 Task: Create a due date automation trigger when advanced on, on the tuesday after a card is due add dates not starting tomorrow at 11:00 AM.
Action: Mouse moved to (1146, 355)
Screenshot: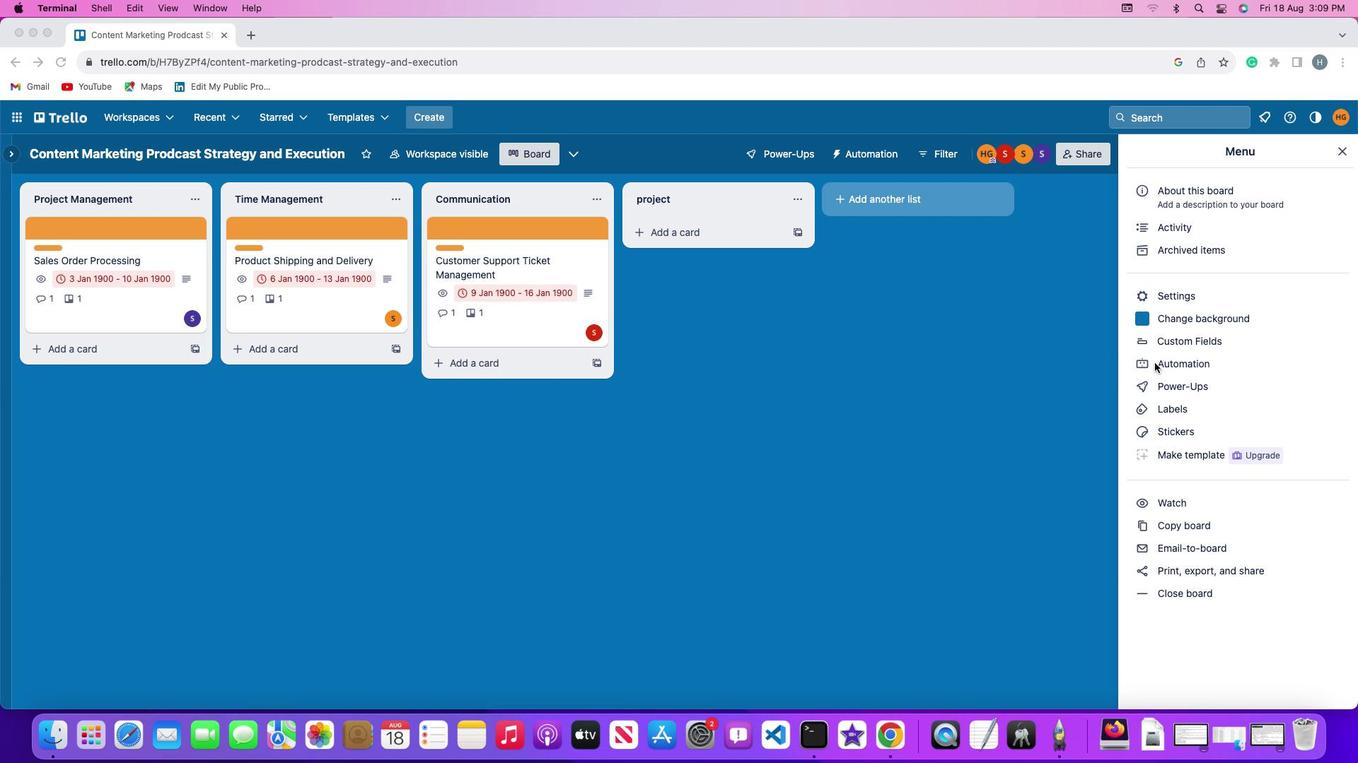 
Action: Mouse pressed left at (1146, 355)
Screenshot: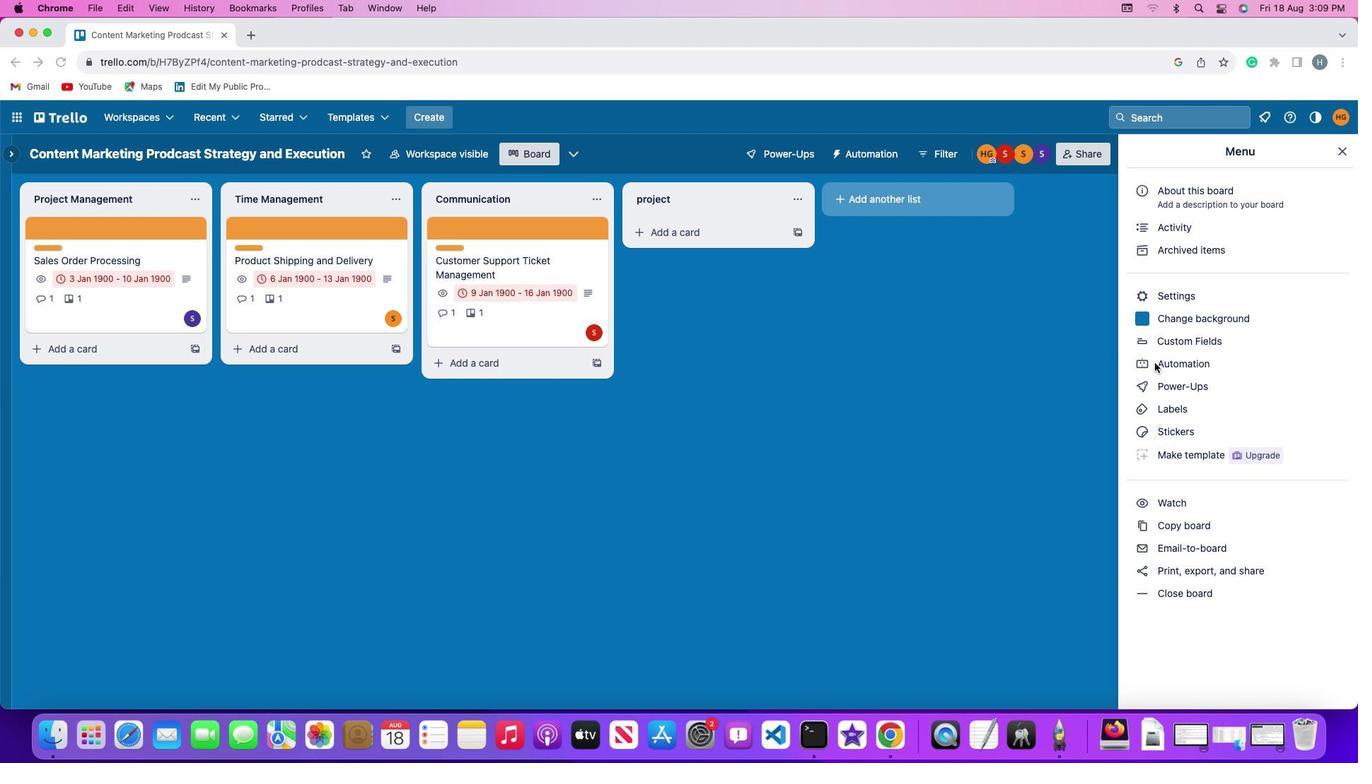 
Action: Mouse pressed left at (1146, 355)
Screenshot: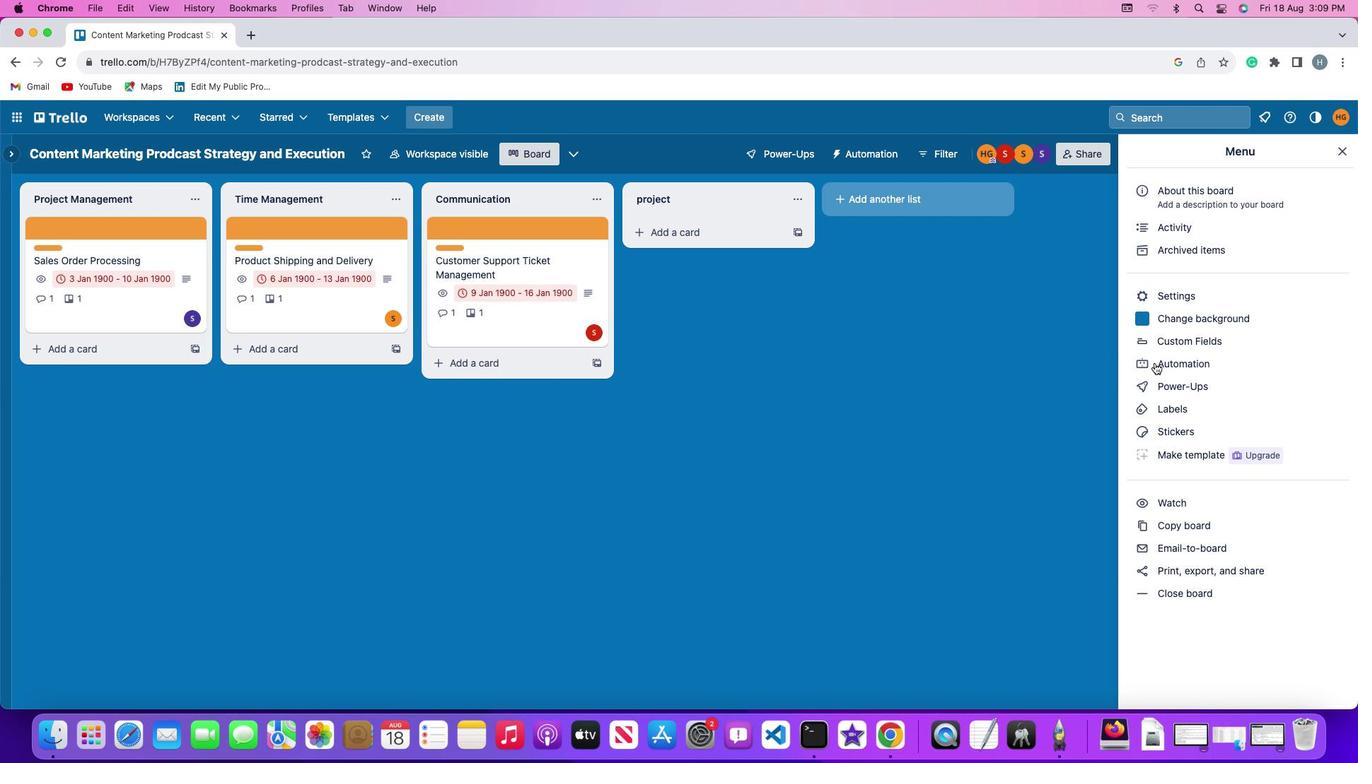 
Action: Mouse moved to (62, 324)
Screenshot: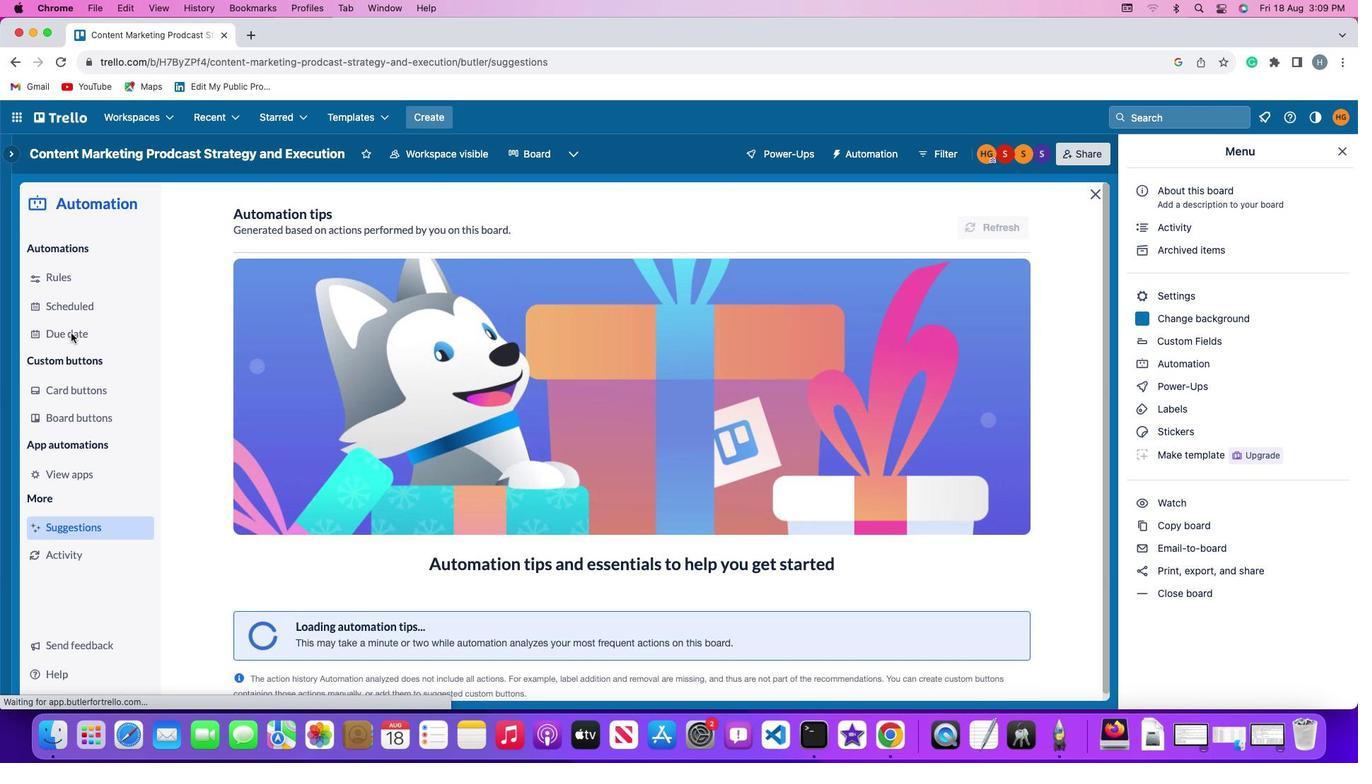 
Action: Mouse pressed left at (62, 324)
Screenshot: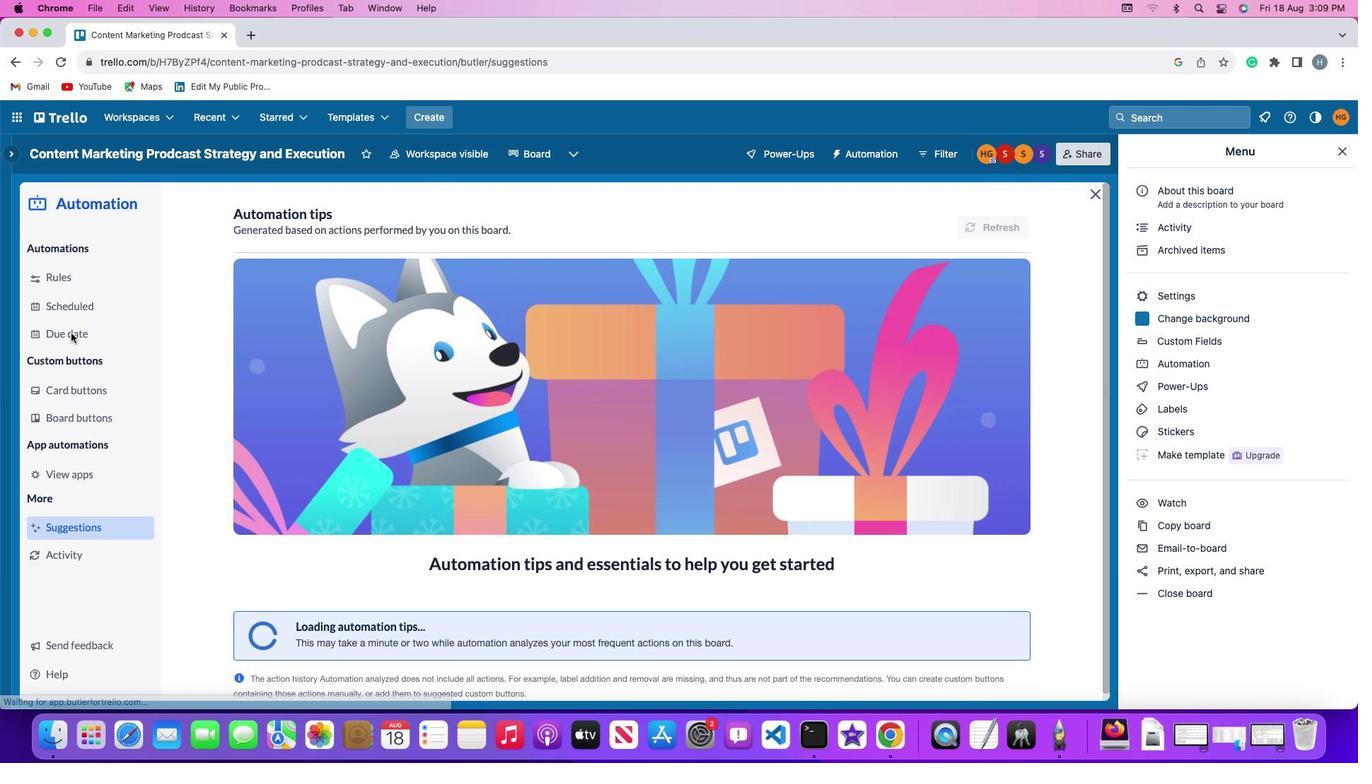 
Action: Mouse moved to (929, 211)
Screenshot: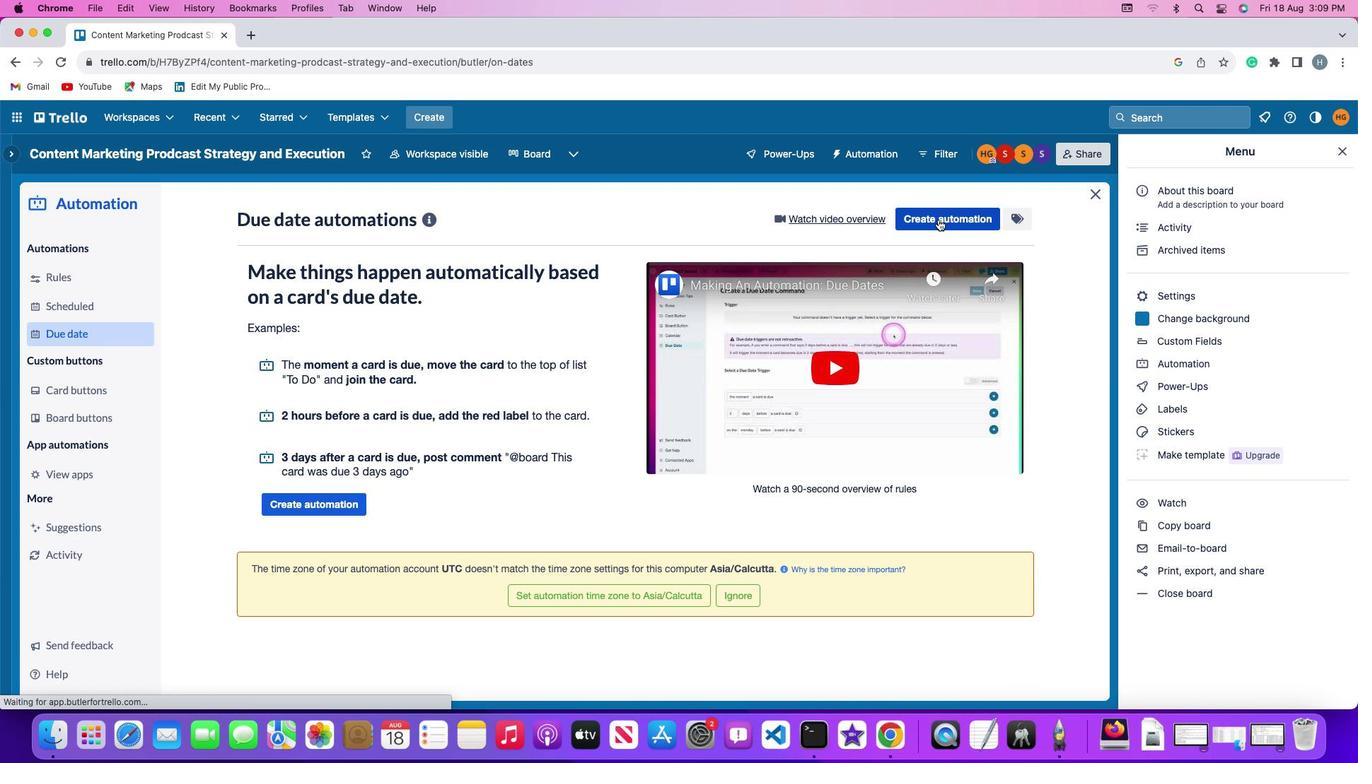 
Action: Mouse pressed left at (929, 211)
Screenshot: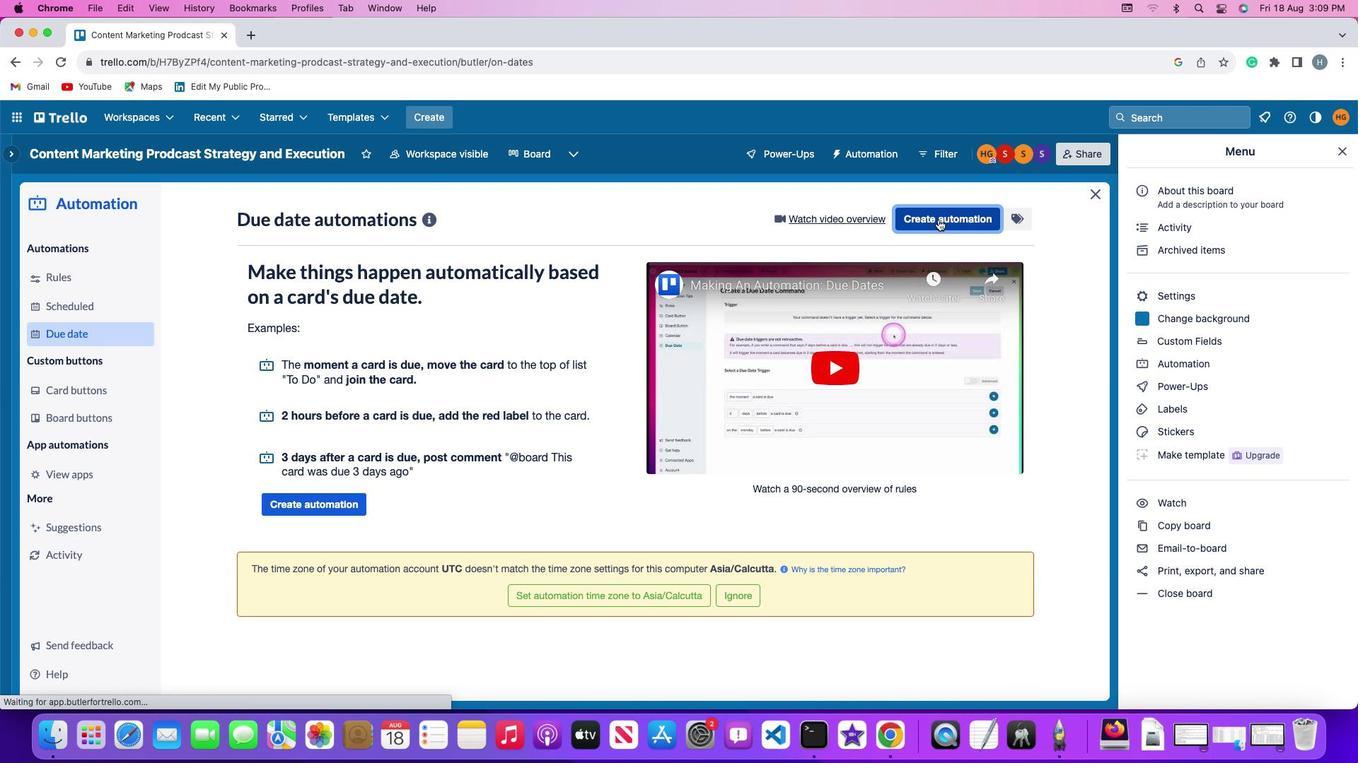 
Action: Mouse moved to (295, 348)
Screenshot: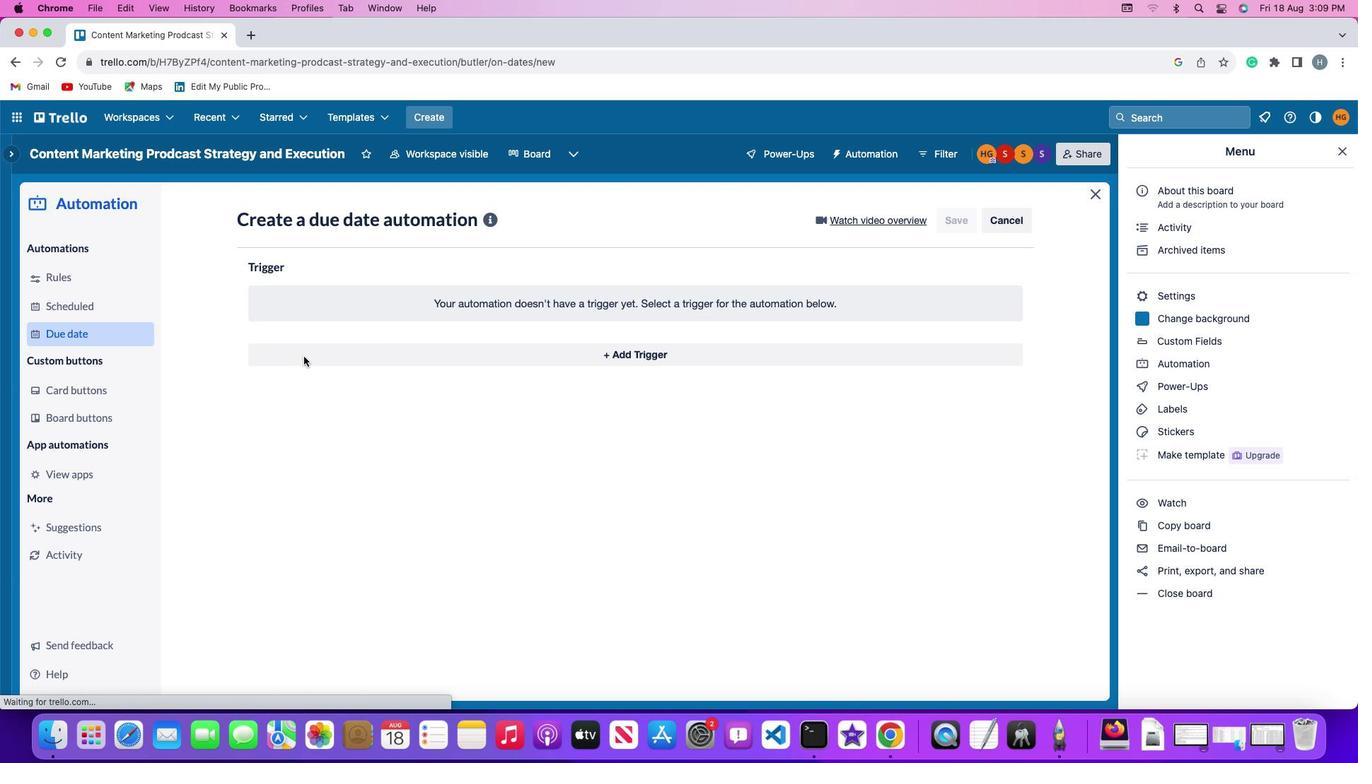 
Action: Mouse pressed left at (295, 348)
Screenshot: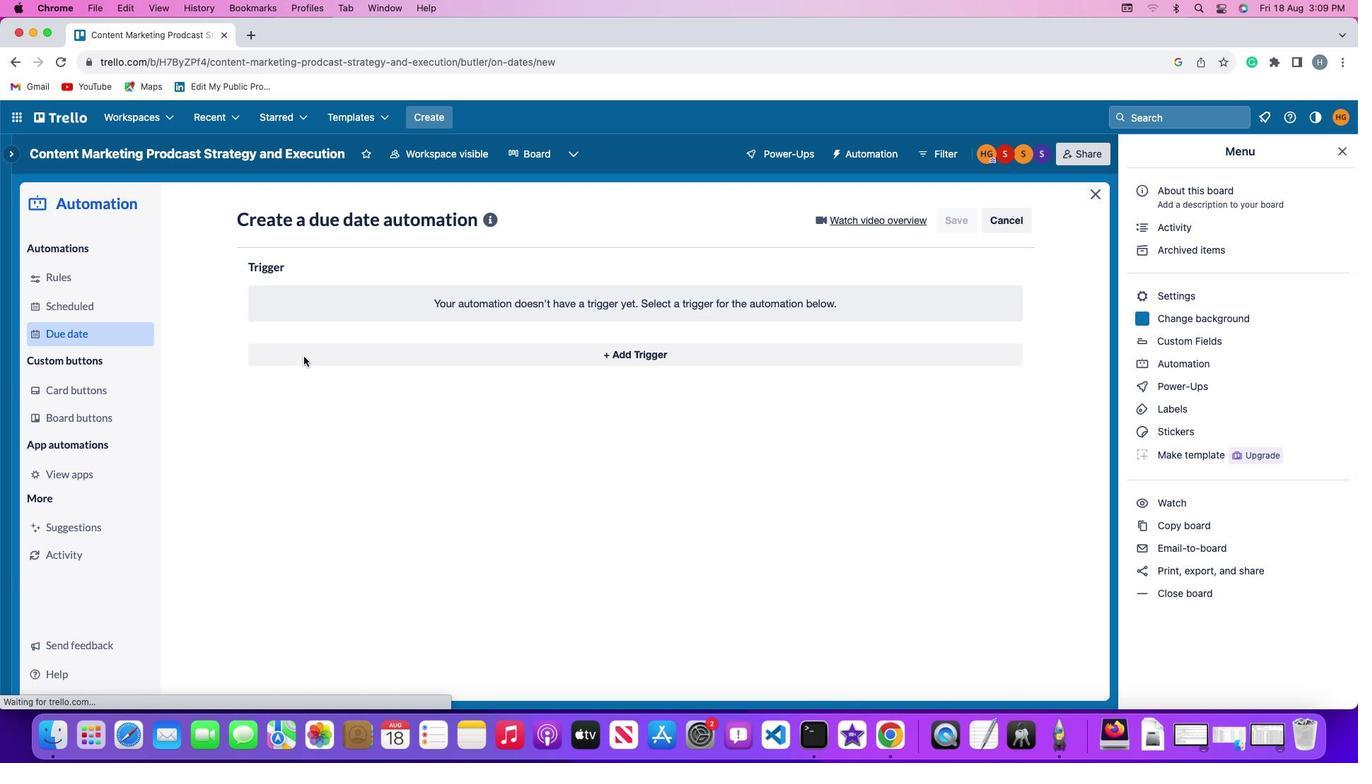 
Action: Mouse moved to (294, 611)
Screenshot: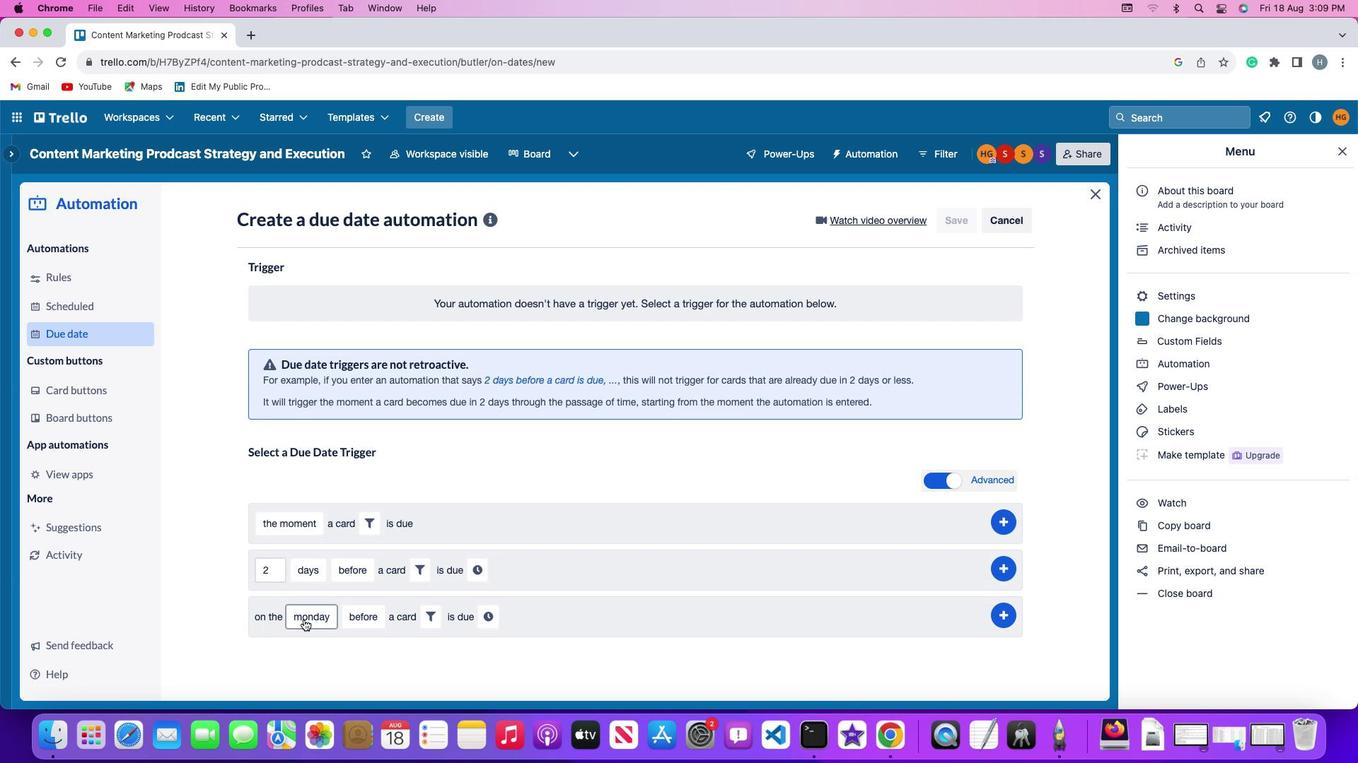 
Action: Mouse pressed left at (294, 611)
Screenshot: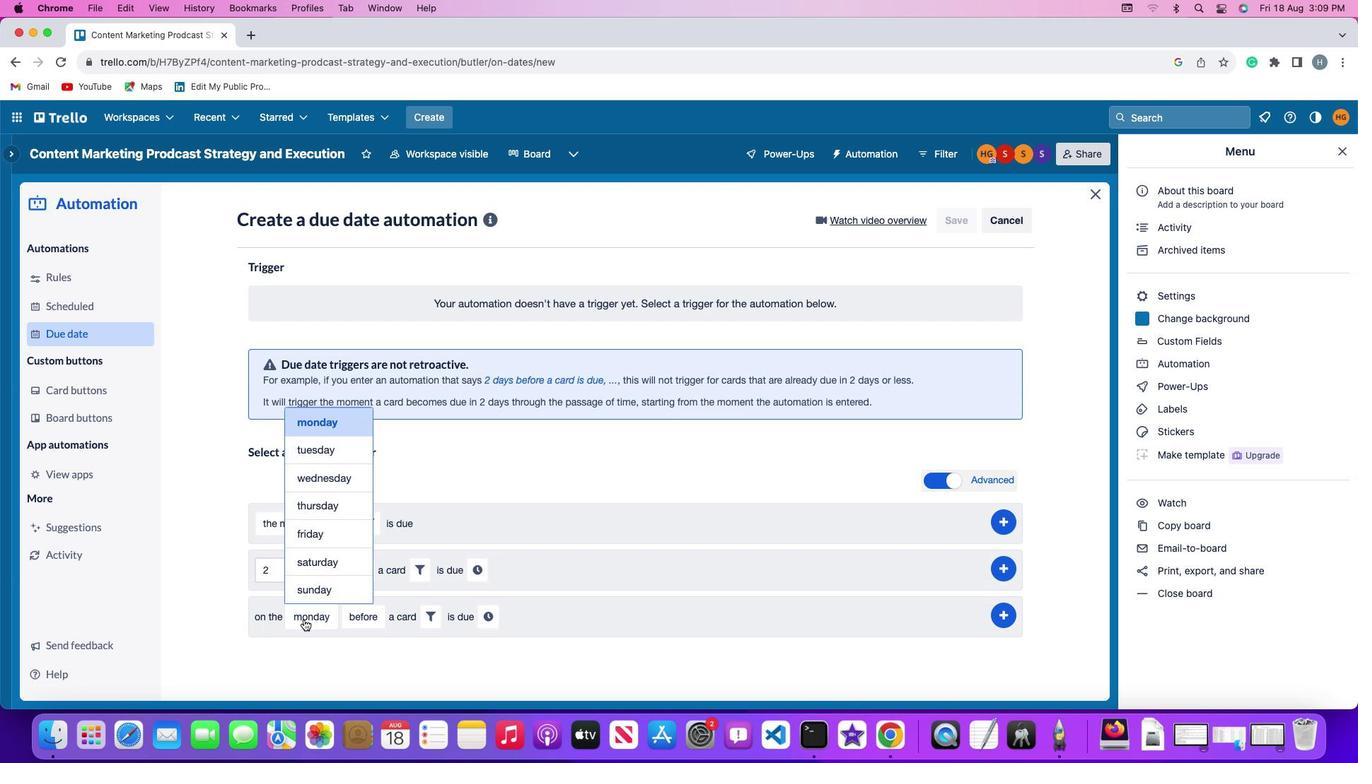 
Action: Mouse moved to (313, 445)
Screenshot: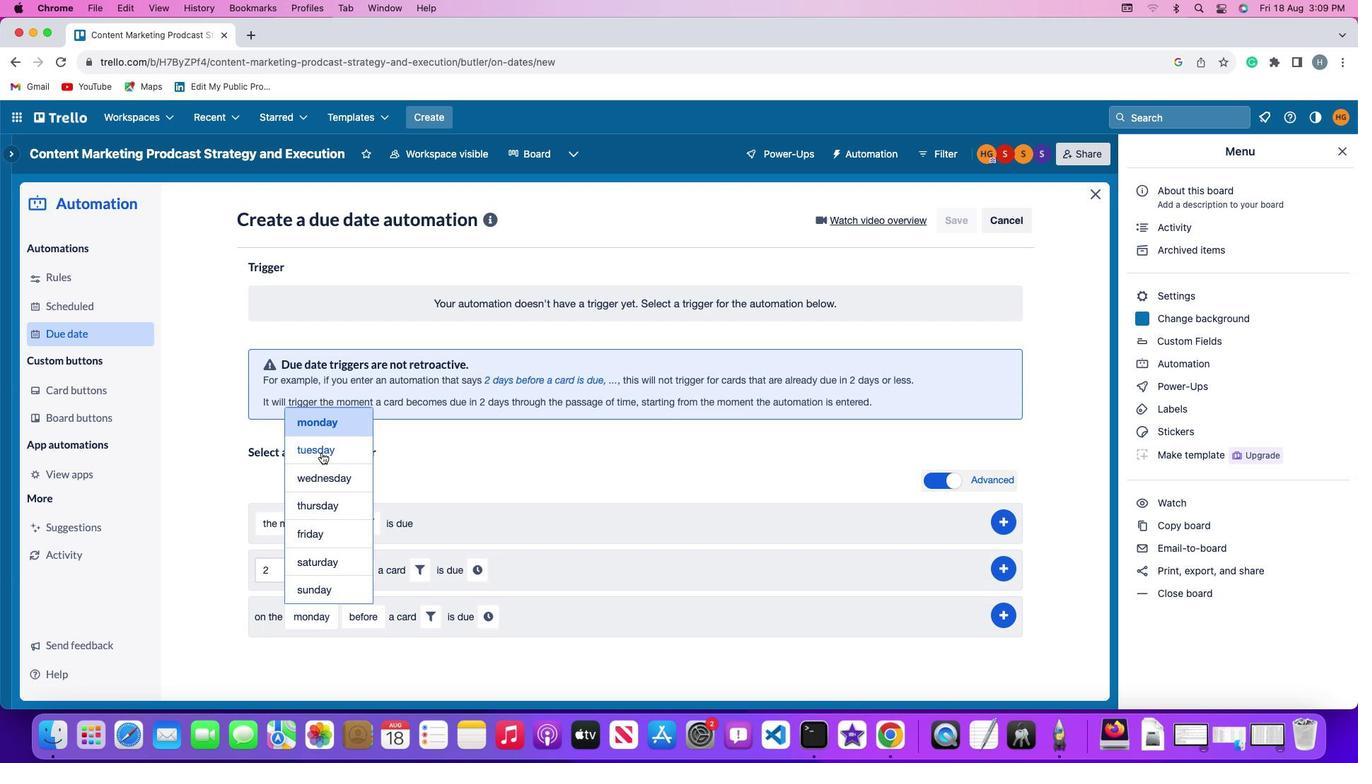 
Action: Mouse pressed left at (313, 445)
Screenshot: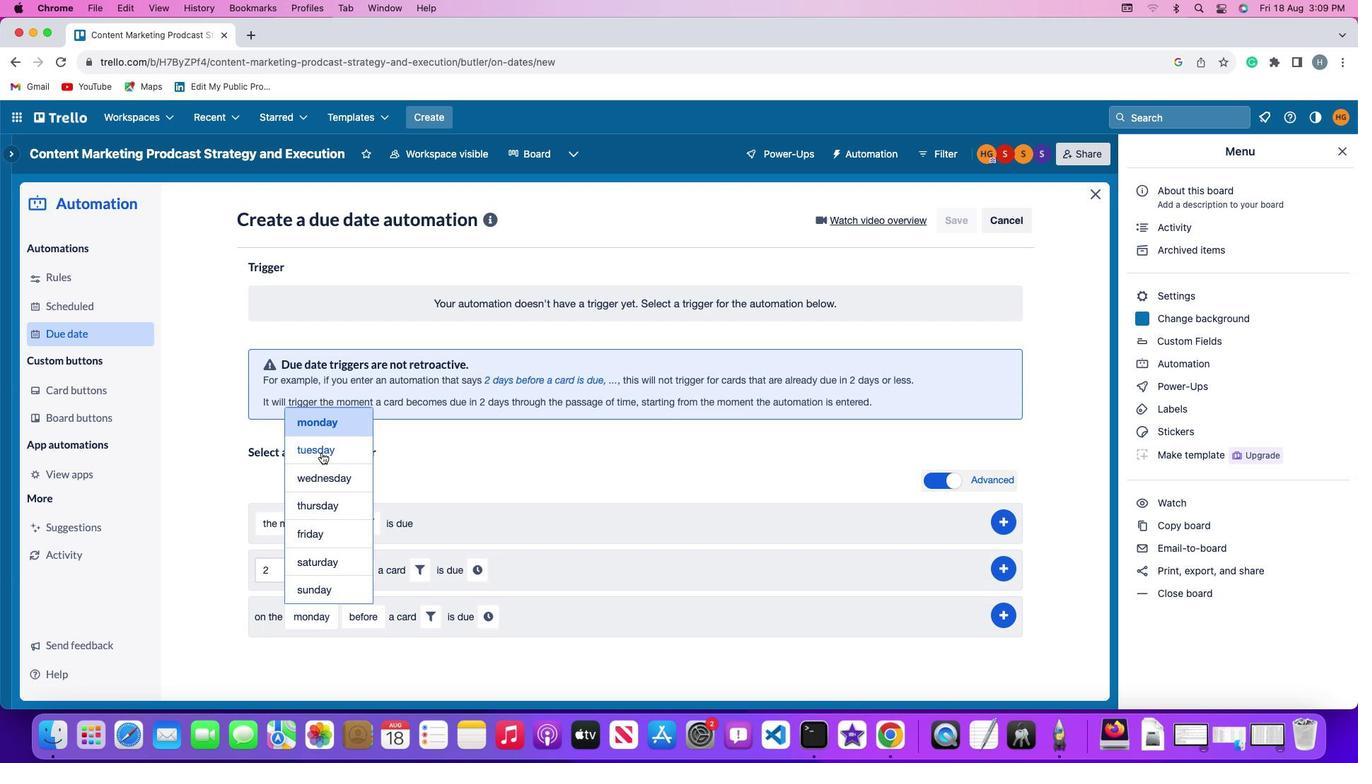 
Action: Mouse moved to (357, 611)
Screenshot: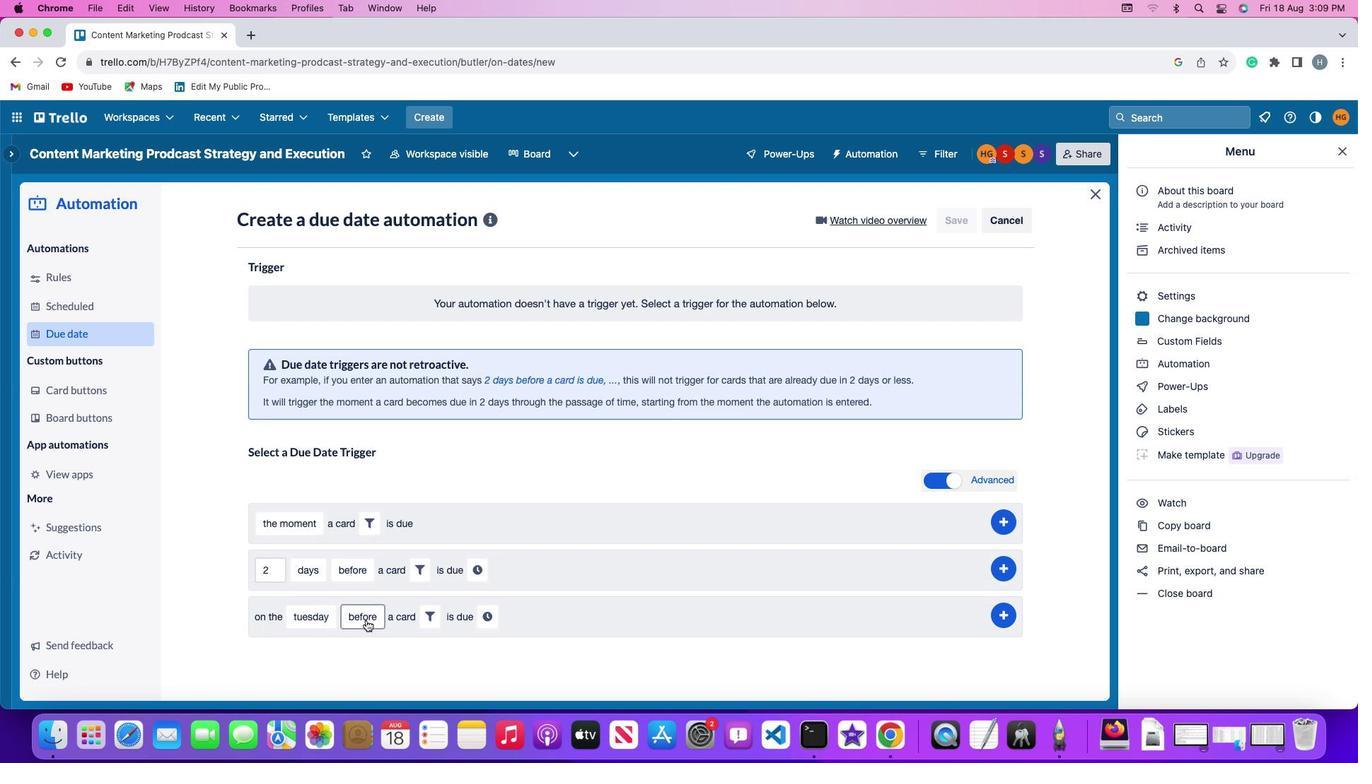 
Action: Mouse pressed left at (357, 611)
Screenshot: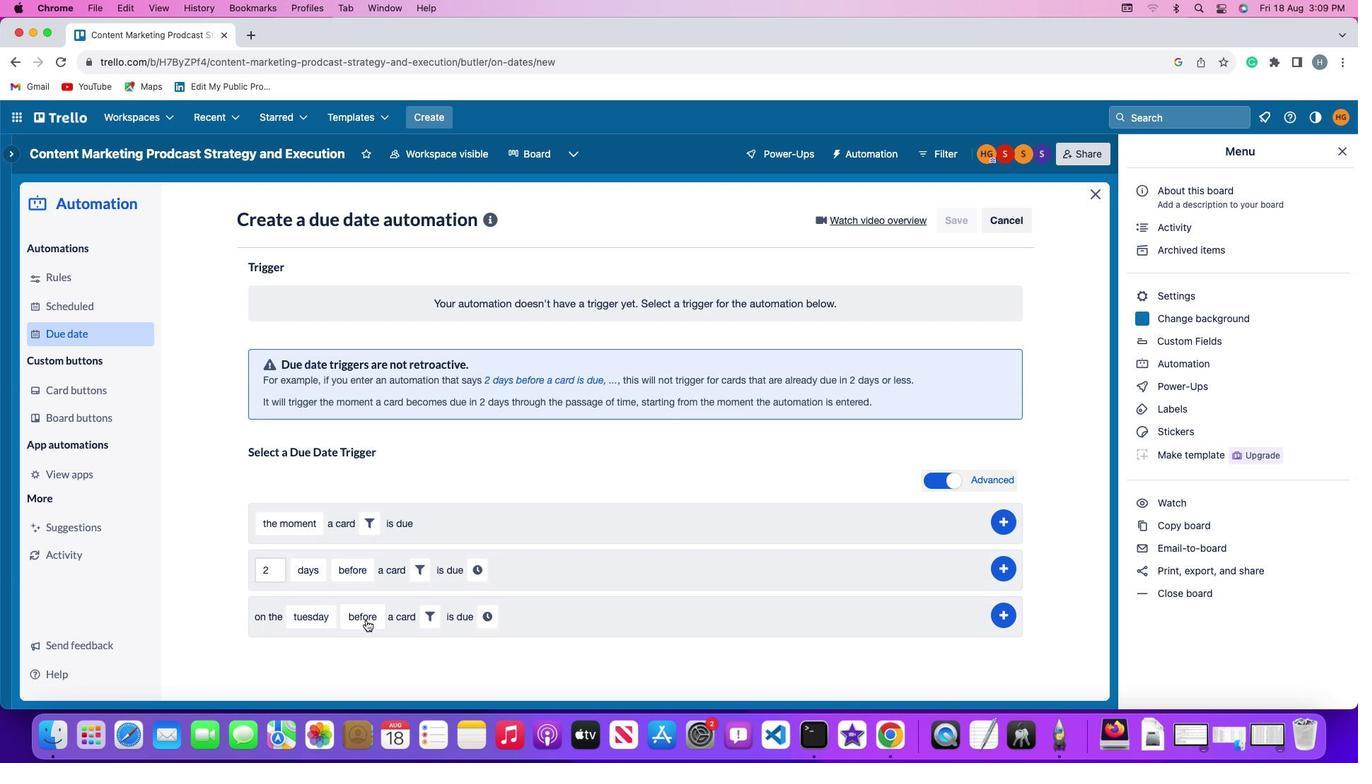 
Action: Mouse moved to (375, 529)
Screenshot: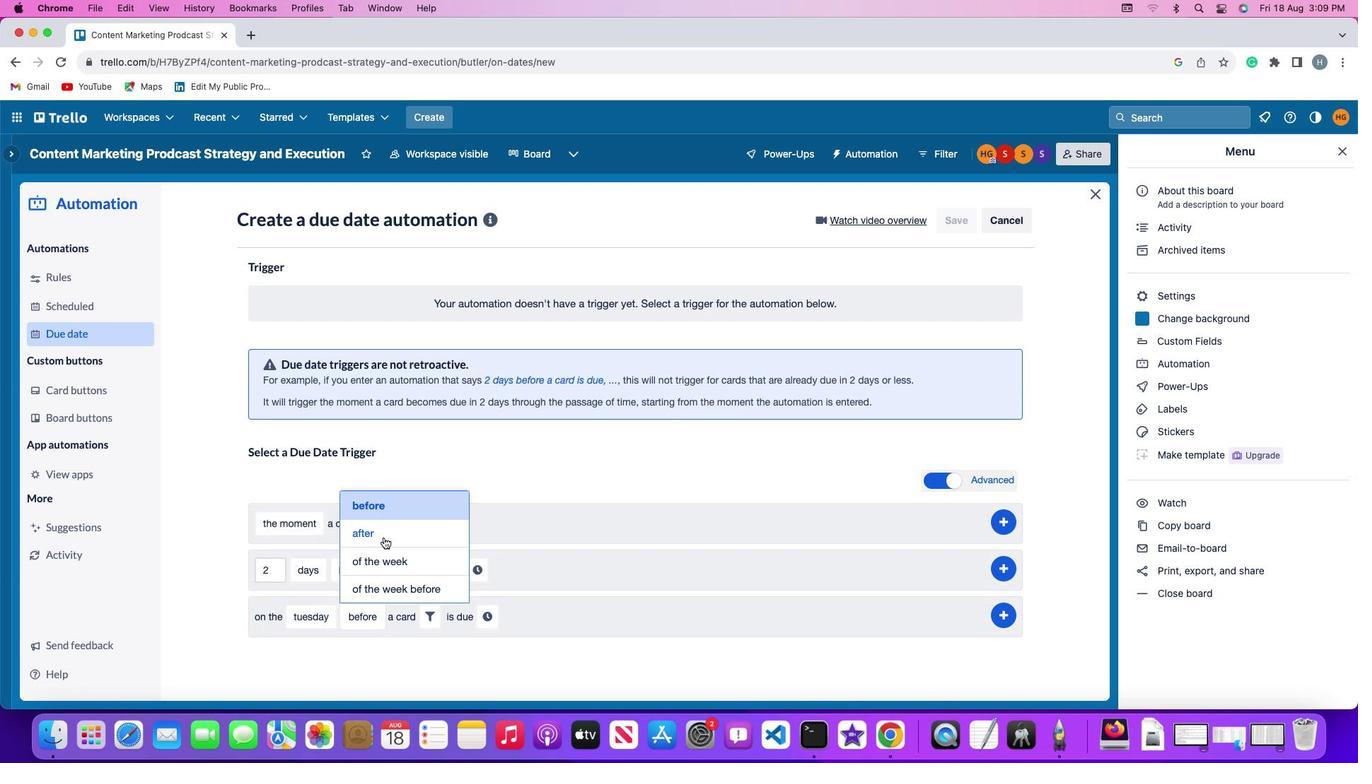 
Action: Mouse pressed left at (375, 529)
Screenshot: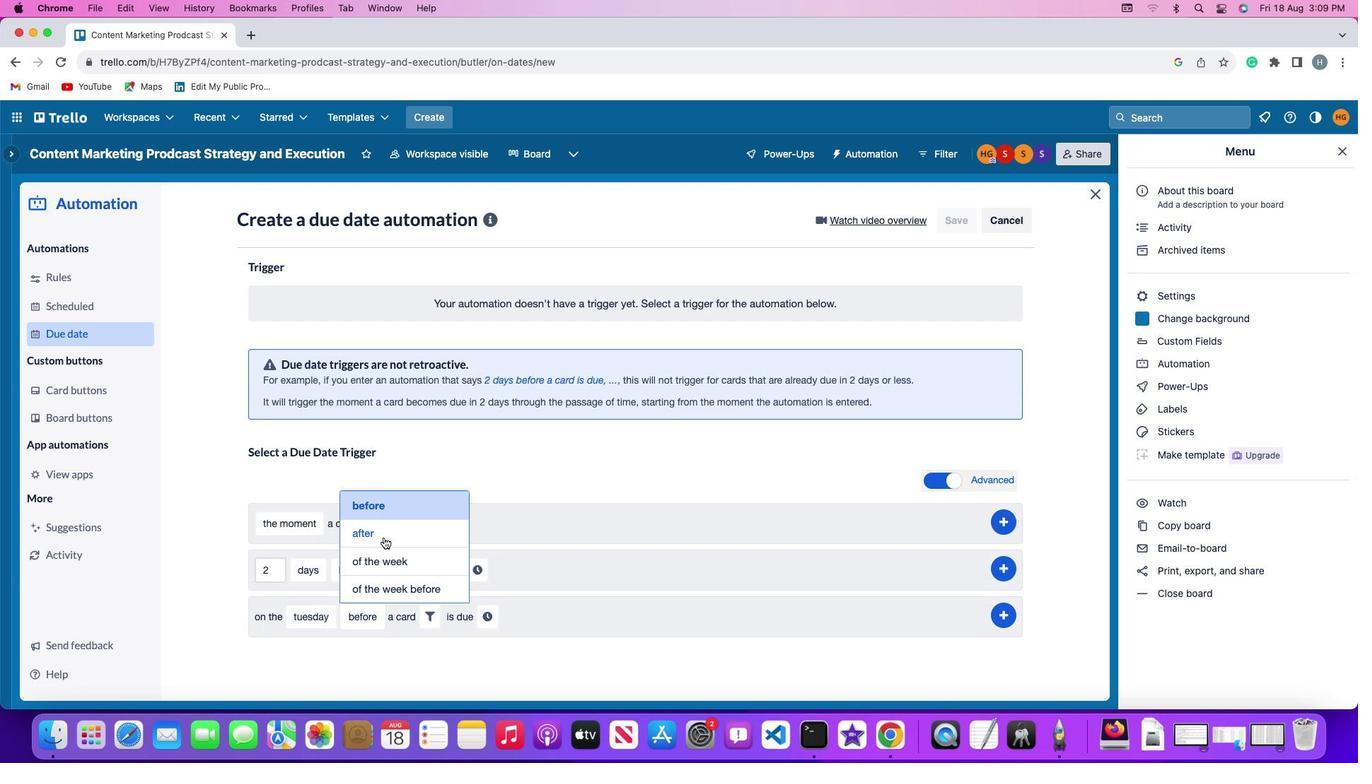 
Action: Mouse moved to (408, 599)
Screenshot: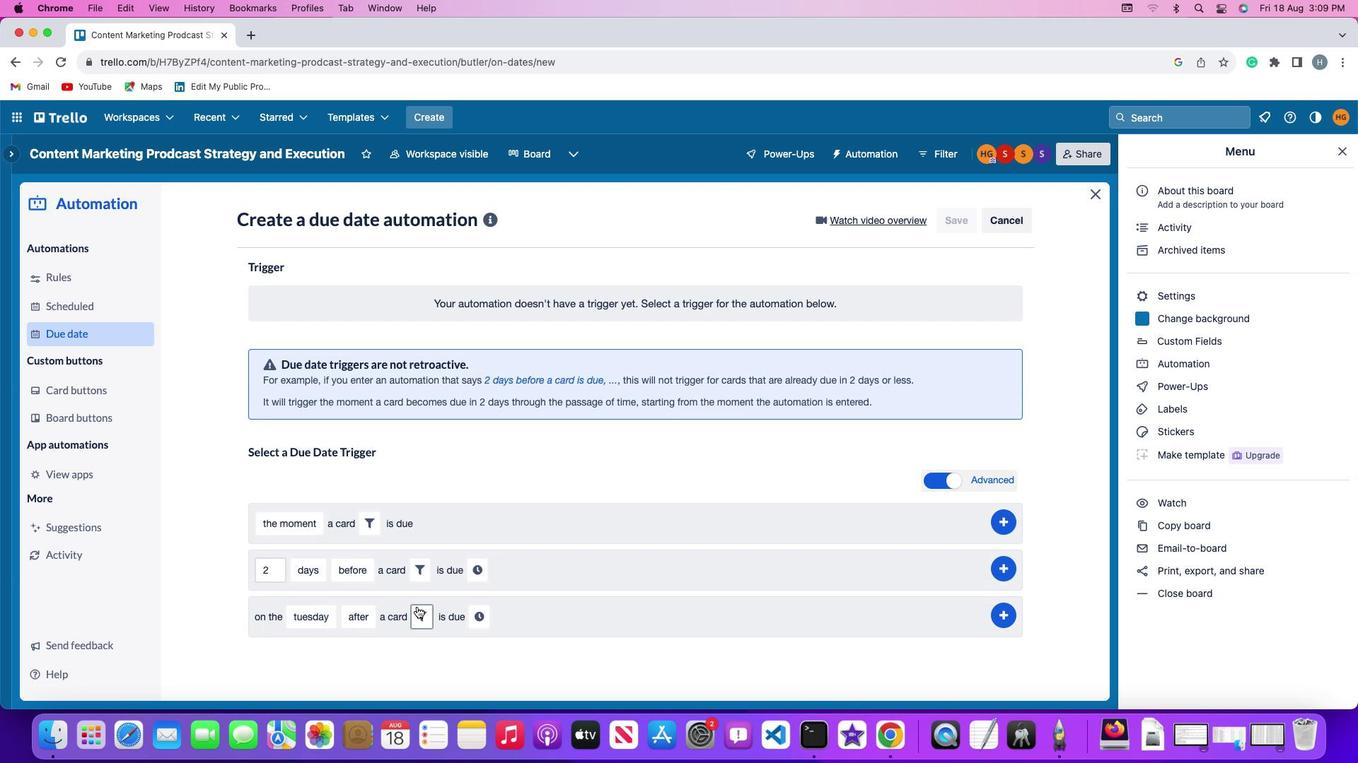 
Action: Mouse pressed left at (408, 599)
Screenshot: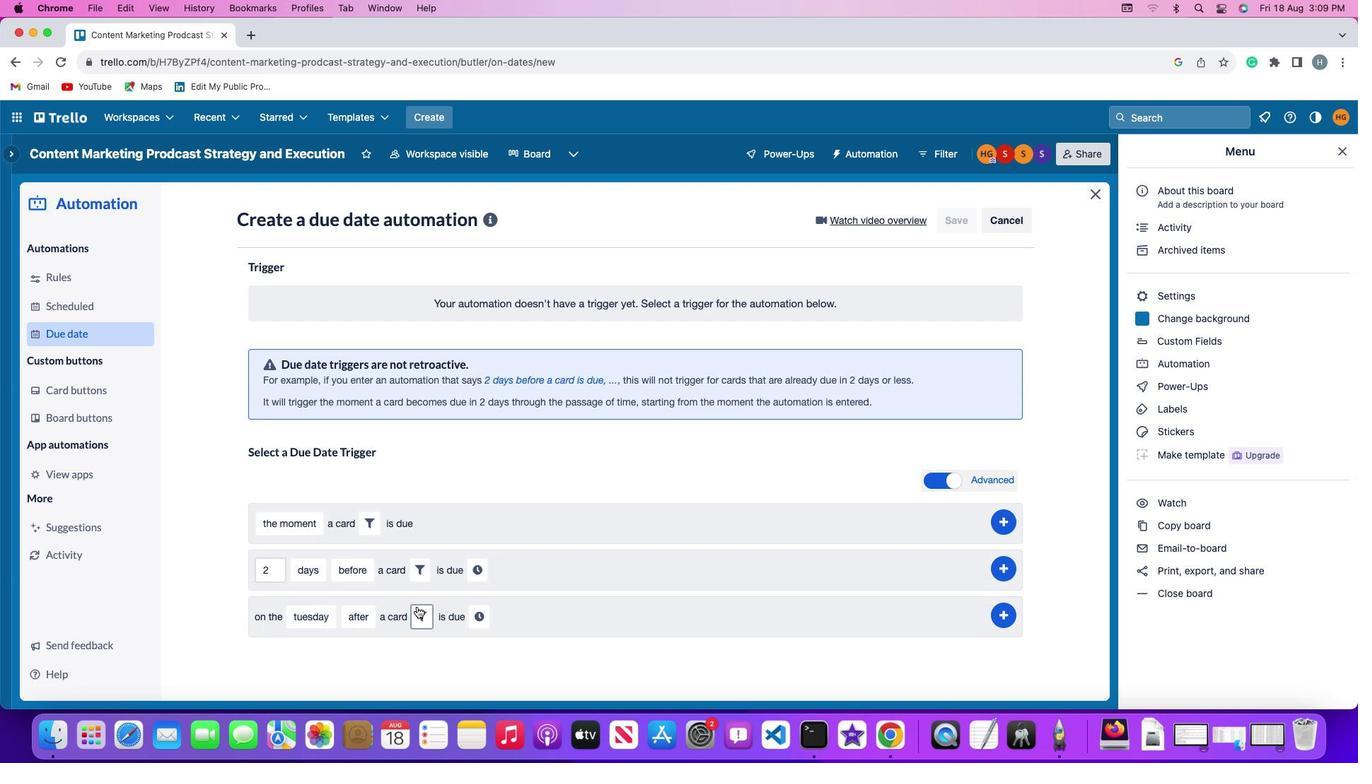 
Action: Mouse moved to (507, 653)
Screenshot: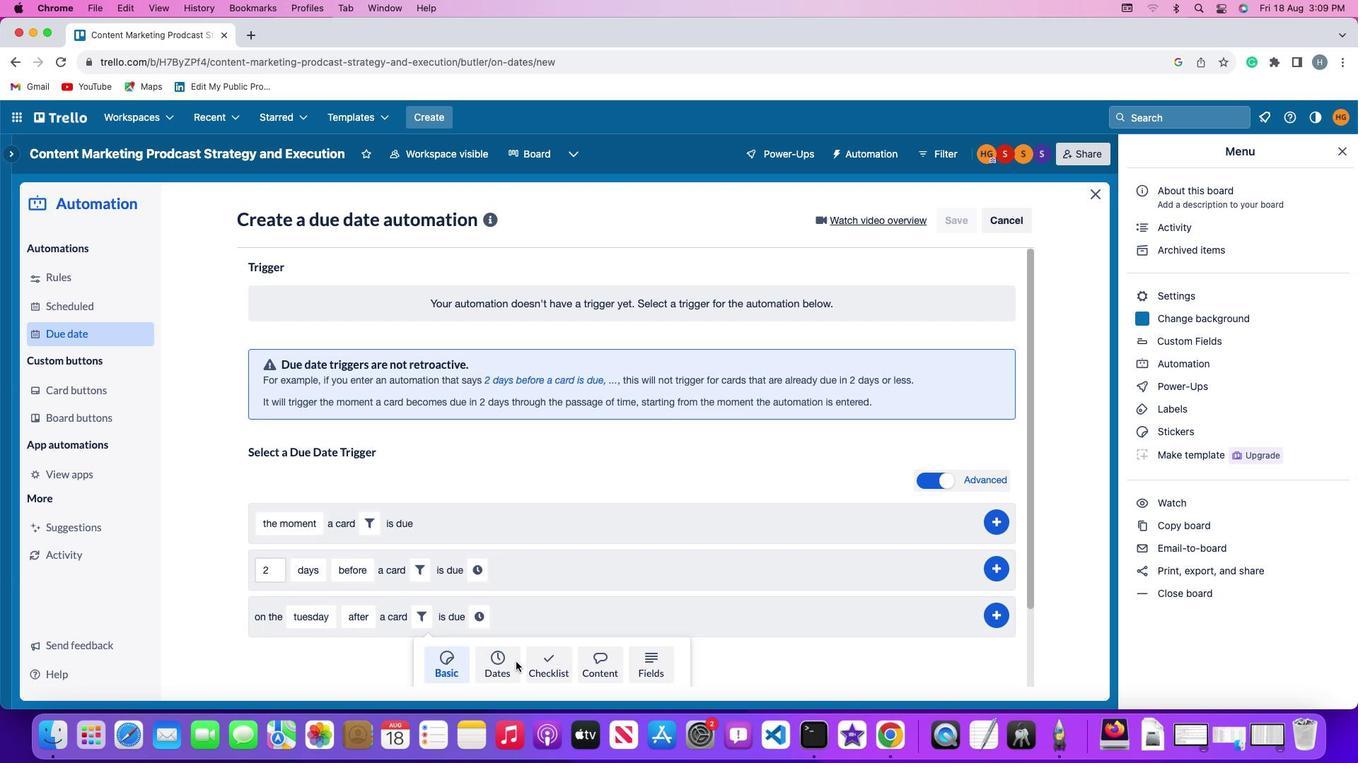 
Action: Mouse pressed left at (507, 653)
Screenshot: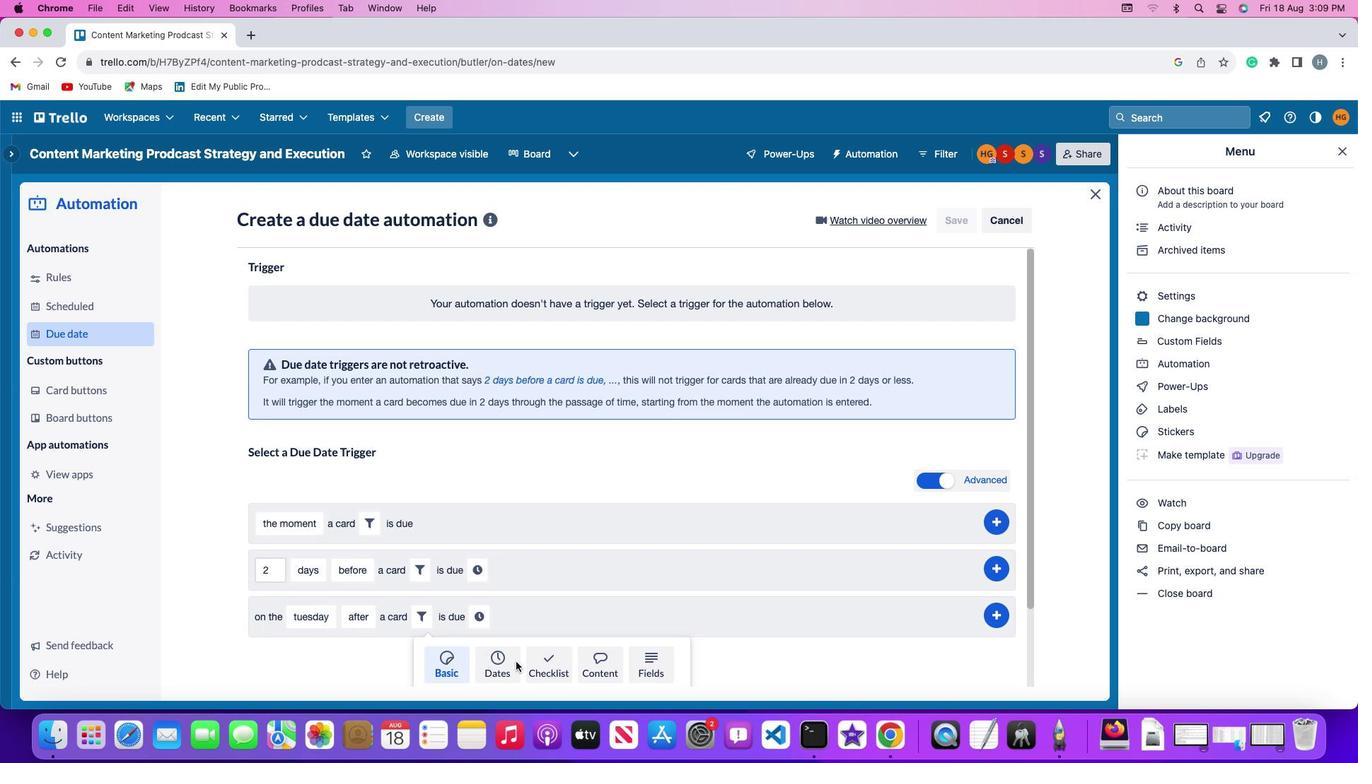 
Action: Mouse moved to (415, 645)
Screenshot: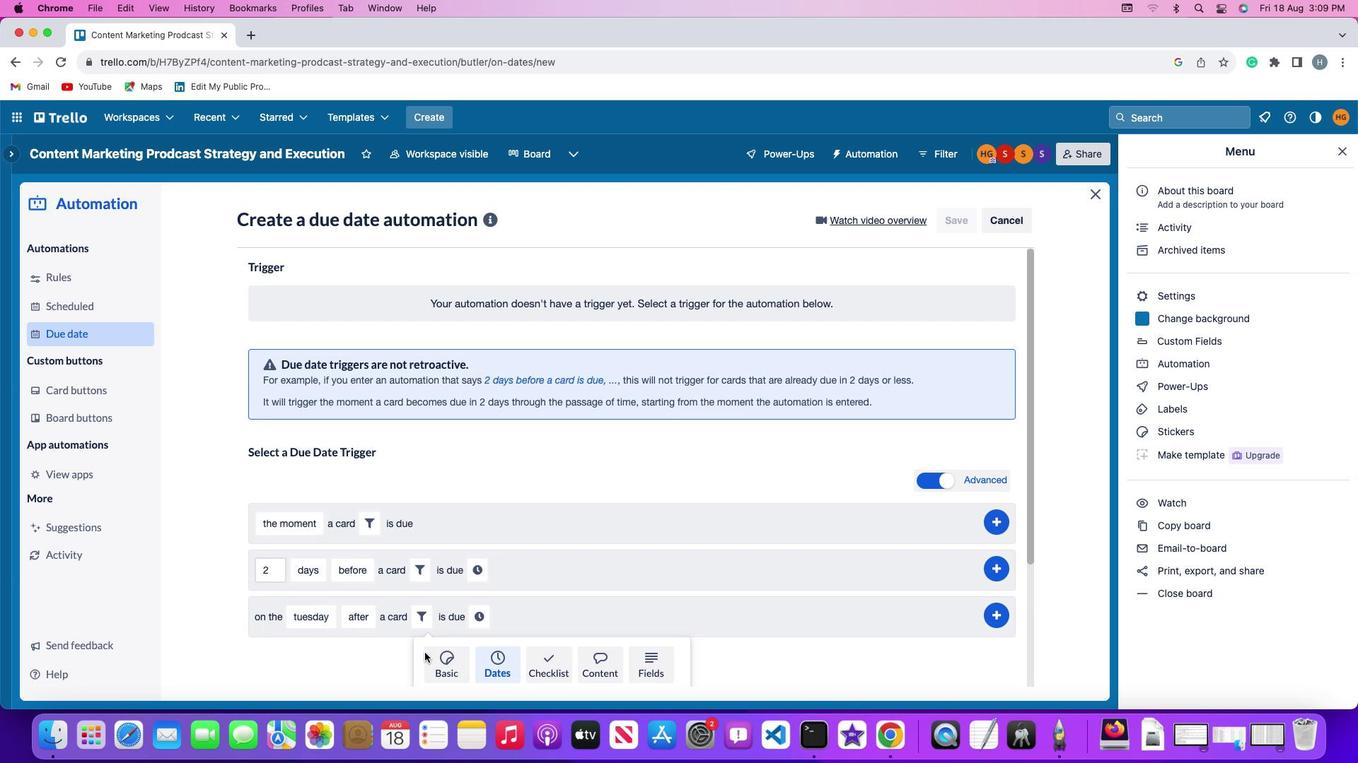 
Action: Mouse scrolled (415, 645) with delta (-7, -8)
Screenshot: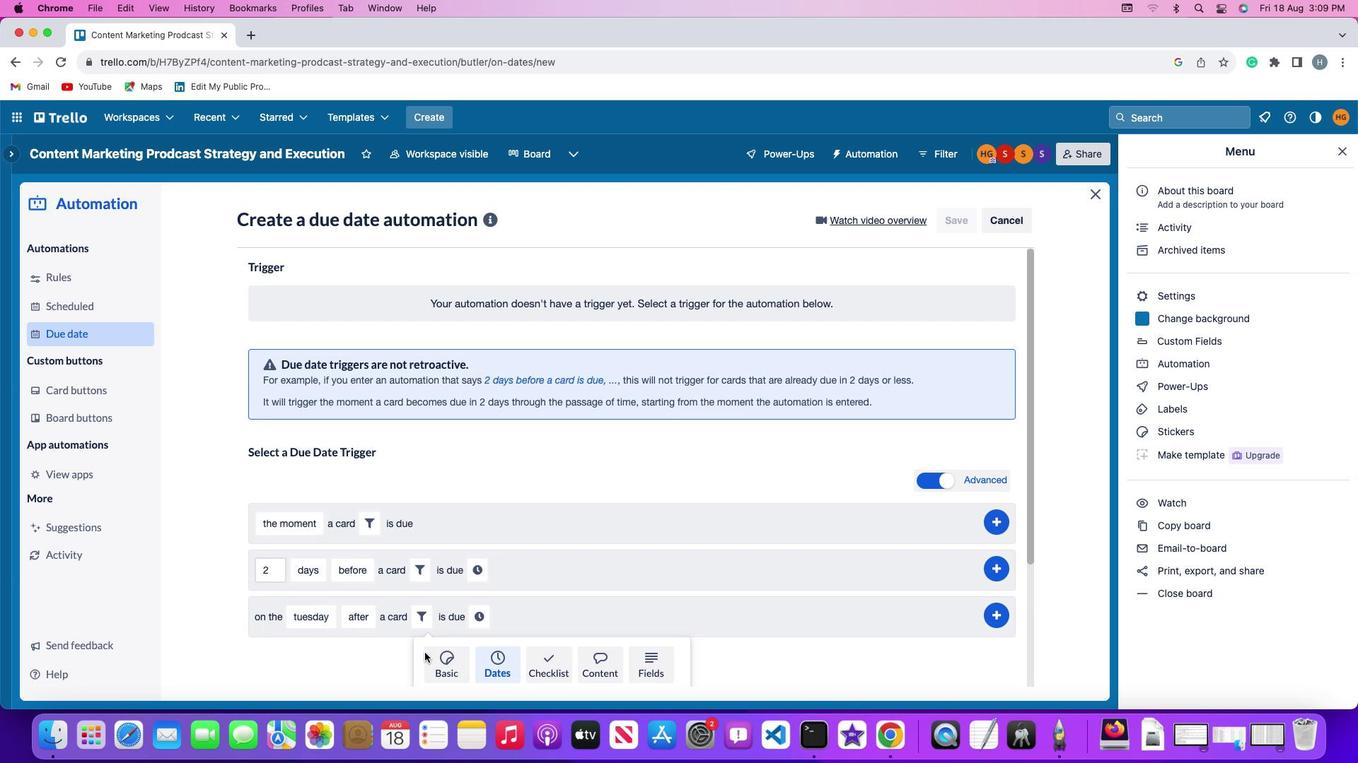 
Action: Mouse moved to (415, 645)
Screenshot: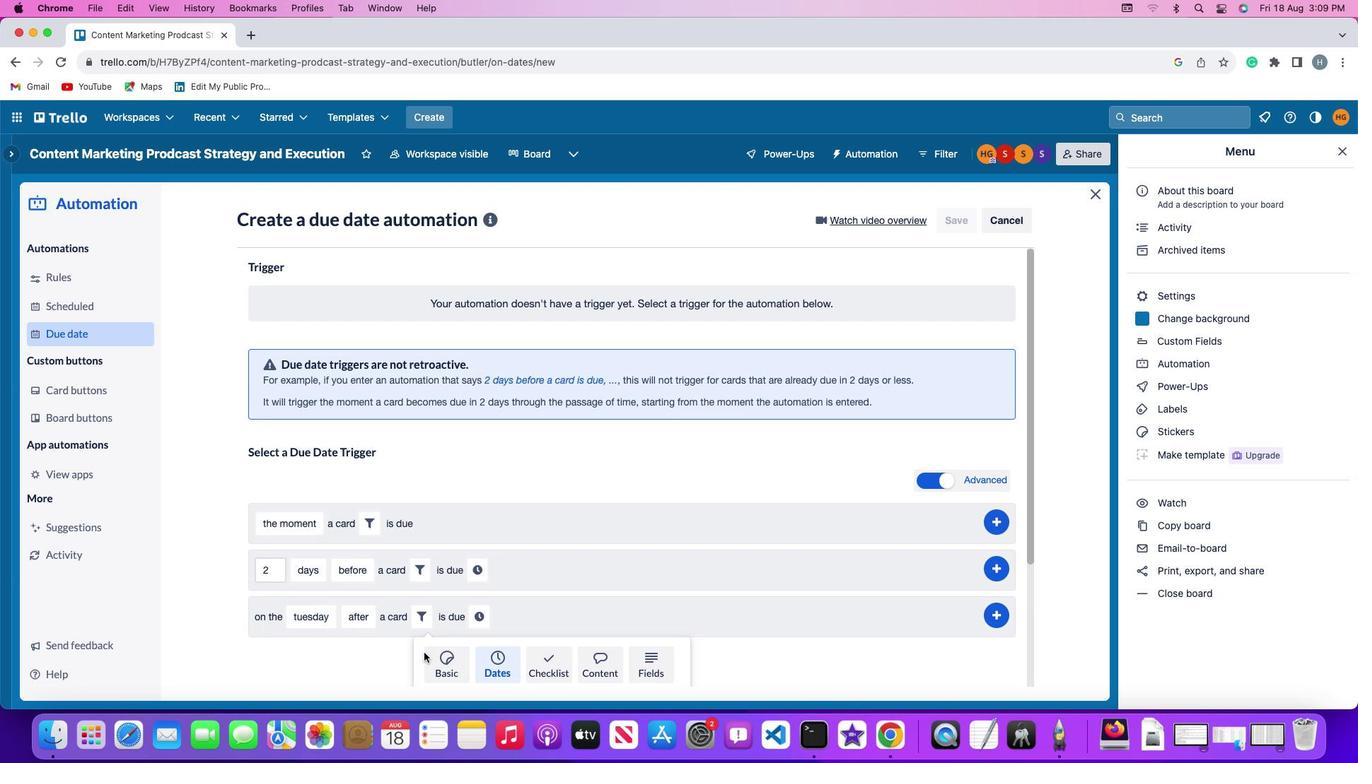 
Action: Mouse scrolled (415, 645) with delta (-7, -8)
Screenshot: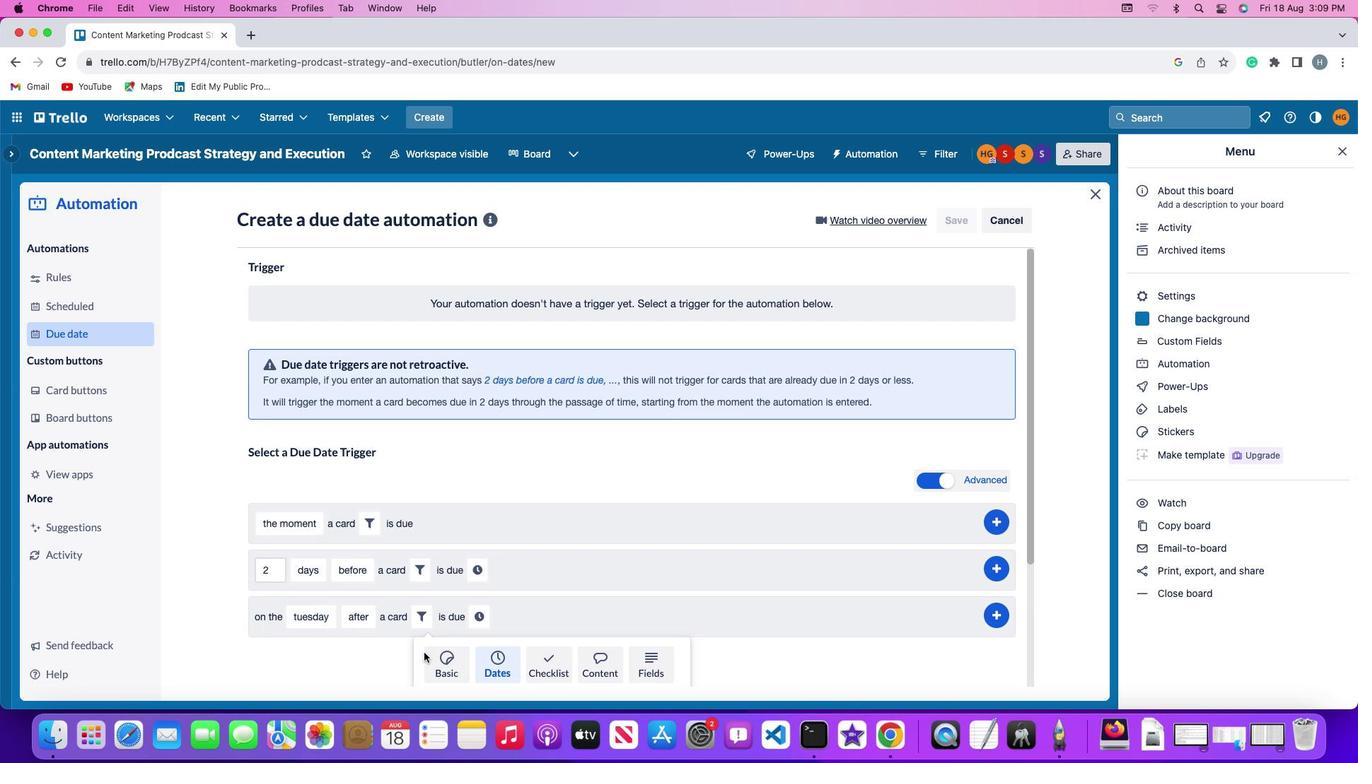 
Action: Mouse scrolled (415, 645) with delta (-7, -9)
Screenshot: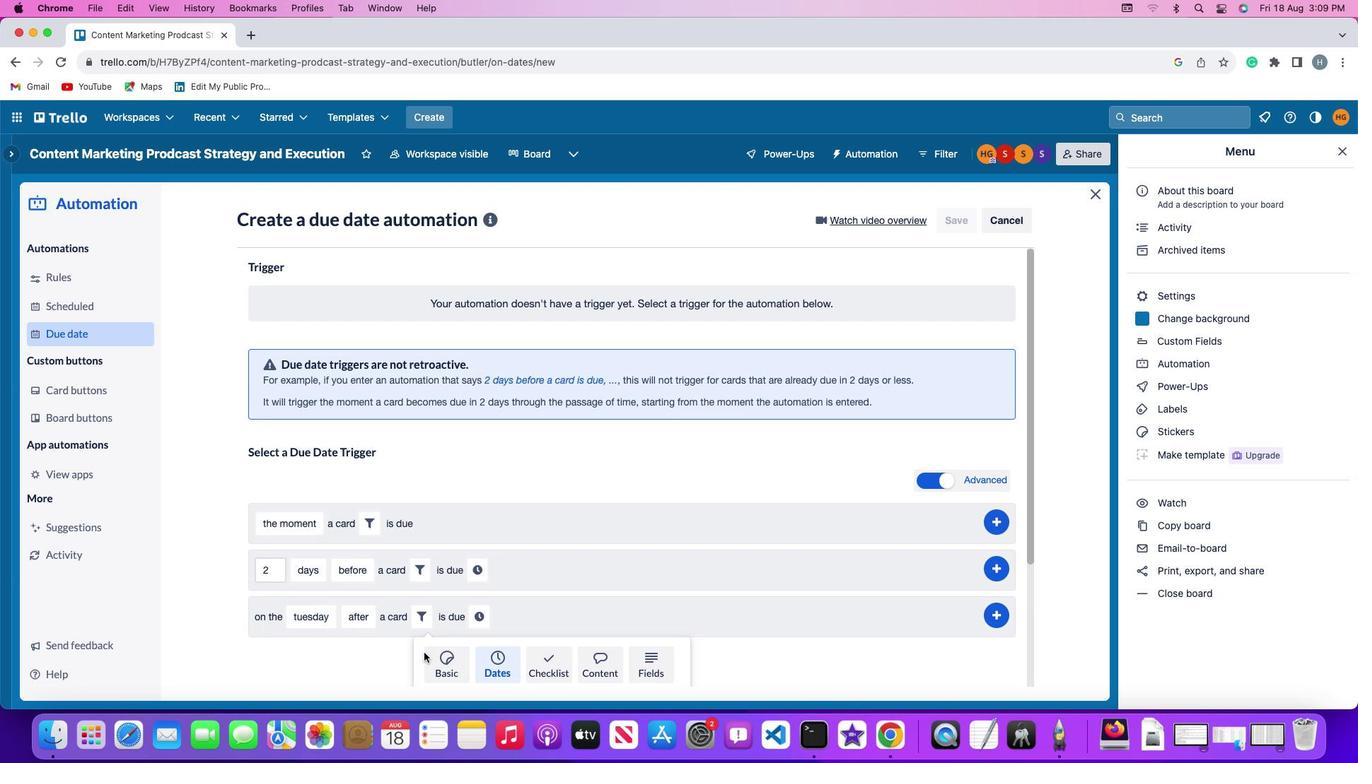 
Action: Mouse scrolled (415, 645) with delta (-7, -11)
Screenshot: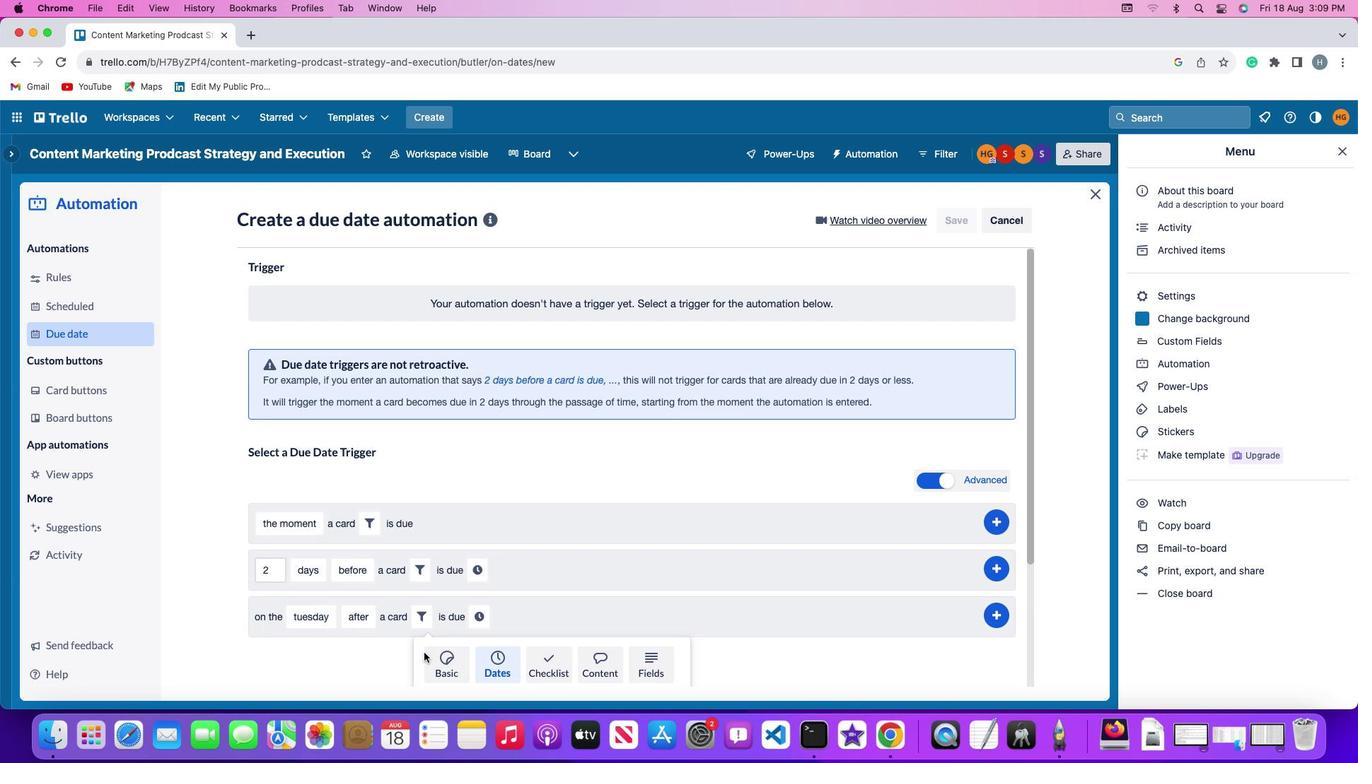 
Action: Mouse moved to (415, 645)
Screenshot: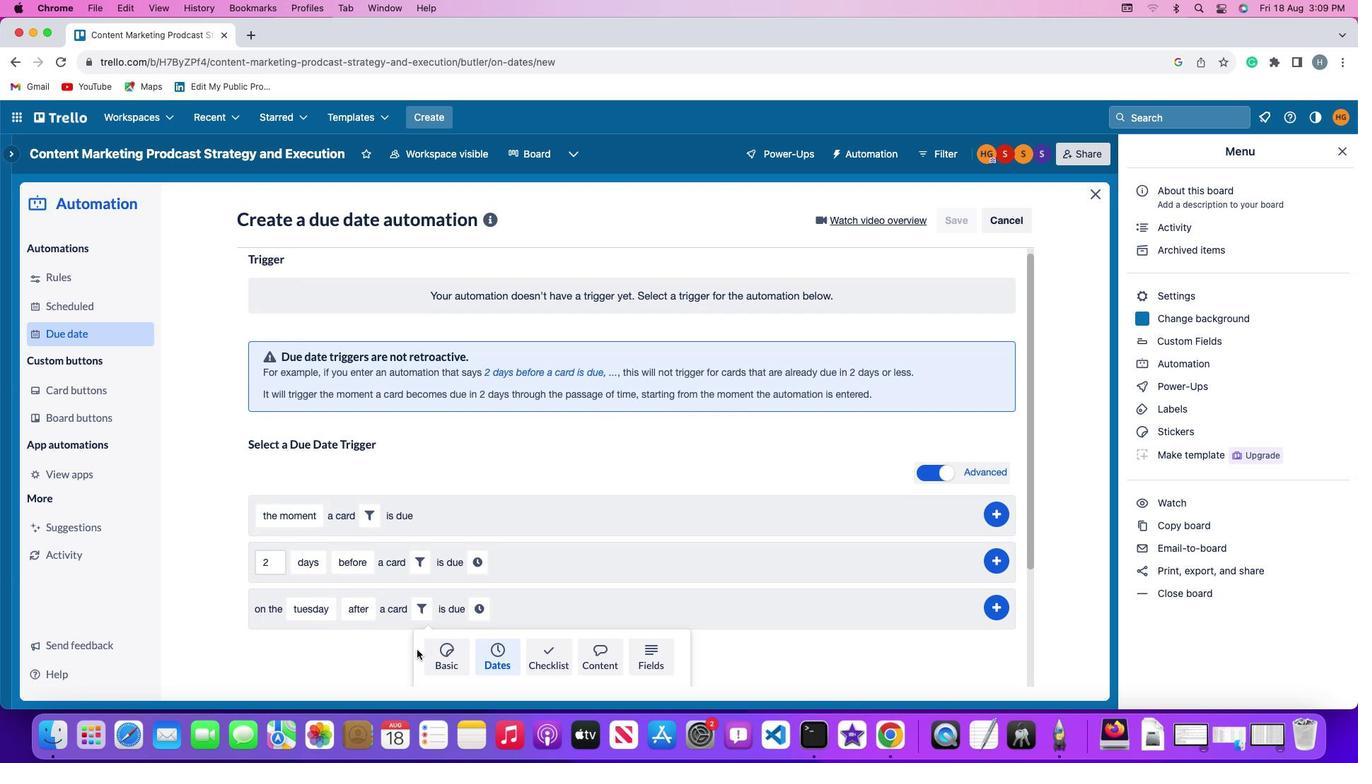 
Action: Mouse scrolled (415, 645) with delta (-7, -12)
Screenshot: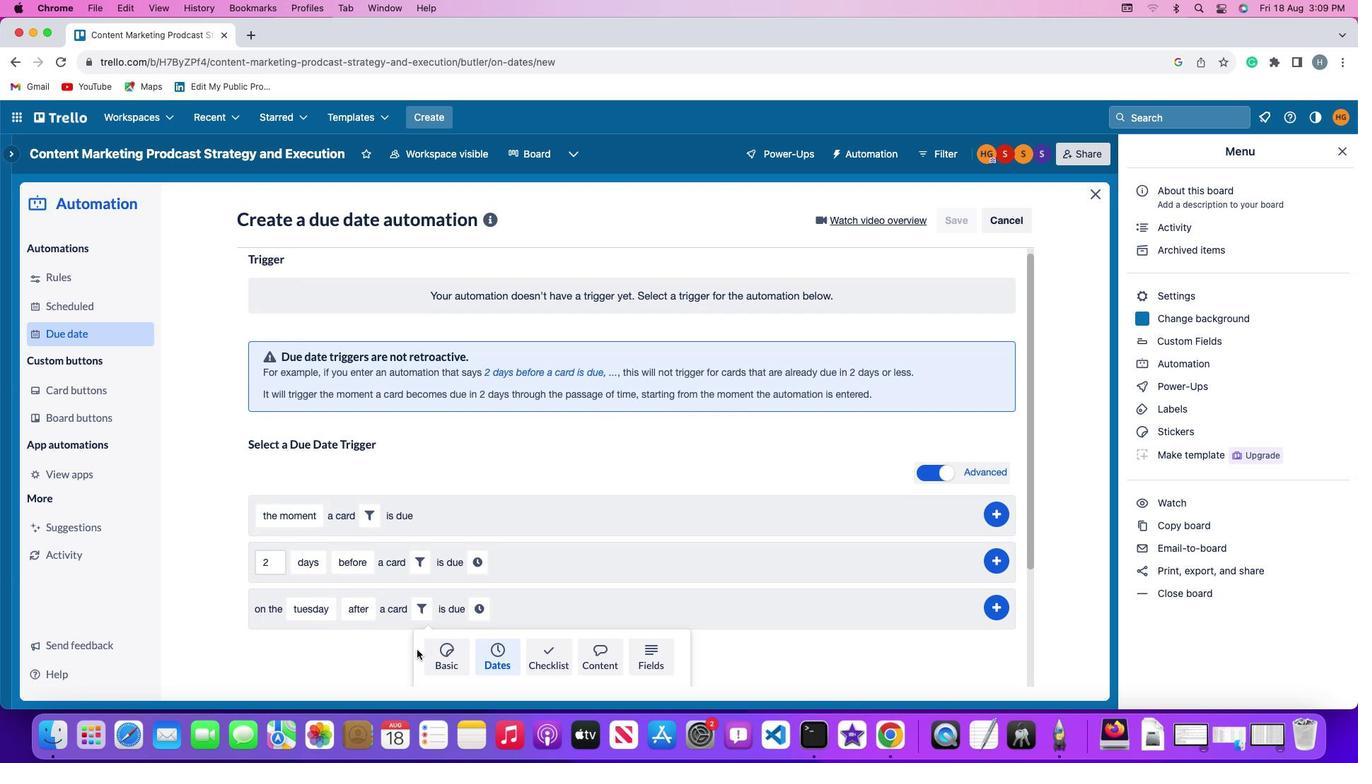 
Action: Mouse moved to (404, 642)
Screenshot: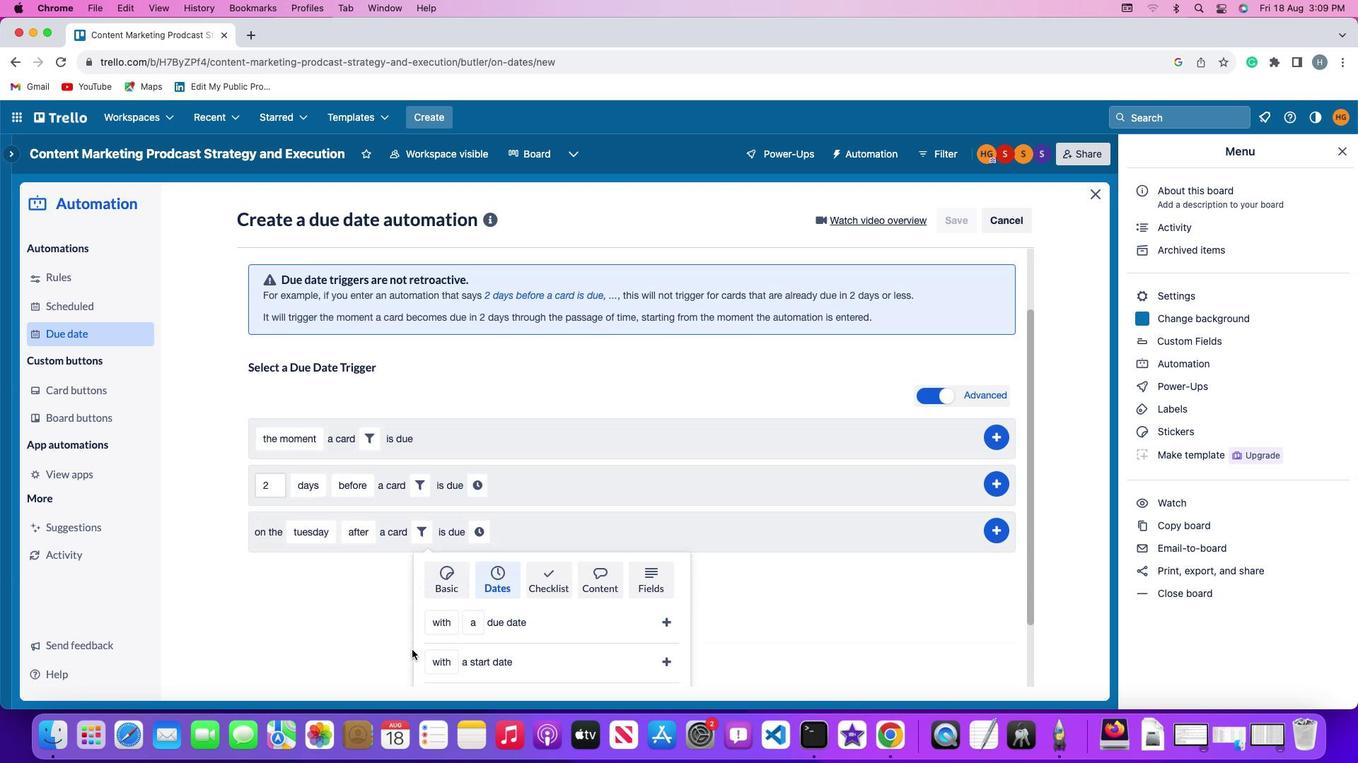 
Action: Mouse scrolled (404, 642) with delta (-7, -12)
Screenshot: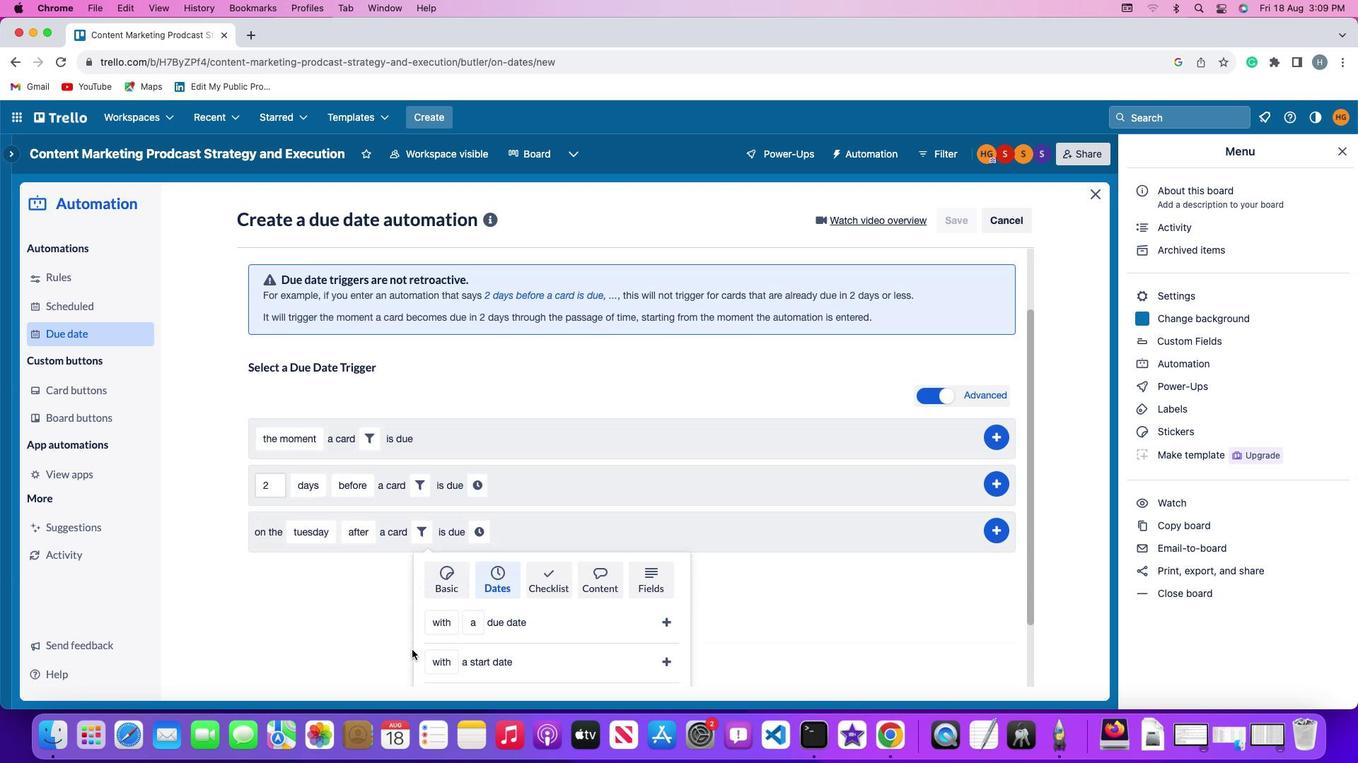 
Action: Mouse moved to (379, 641)
Screenshot: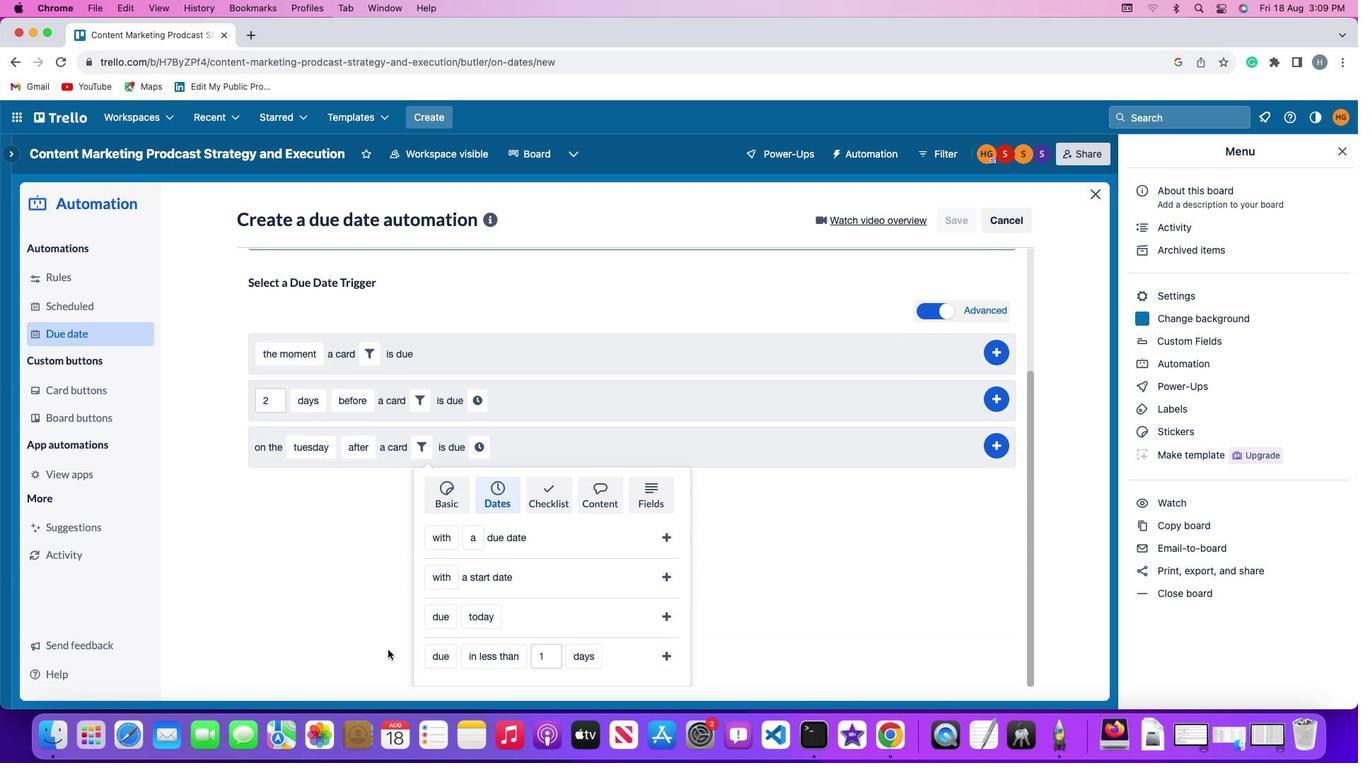 
Action: Mouse scrolled (379, 641) with delta (-7, -8)
Screenshot: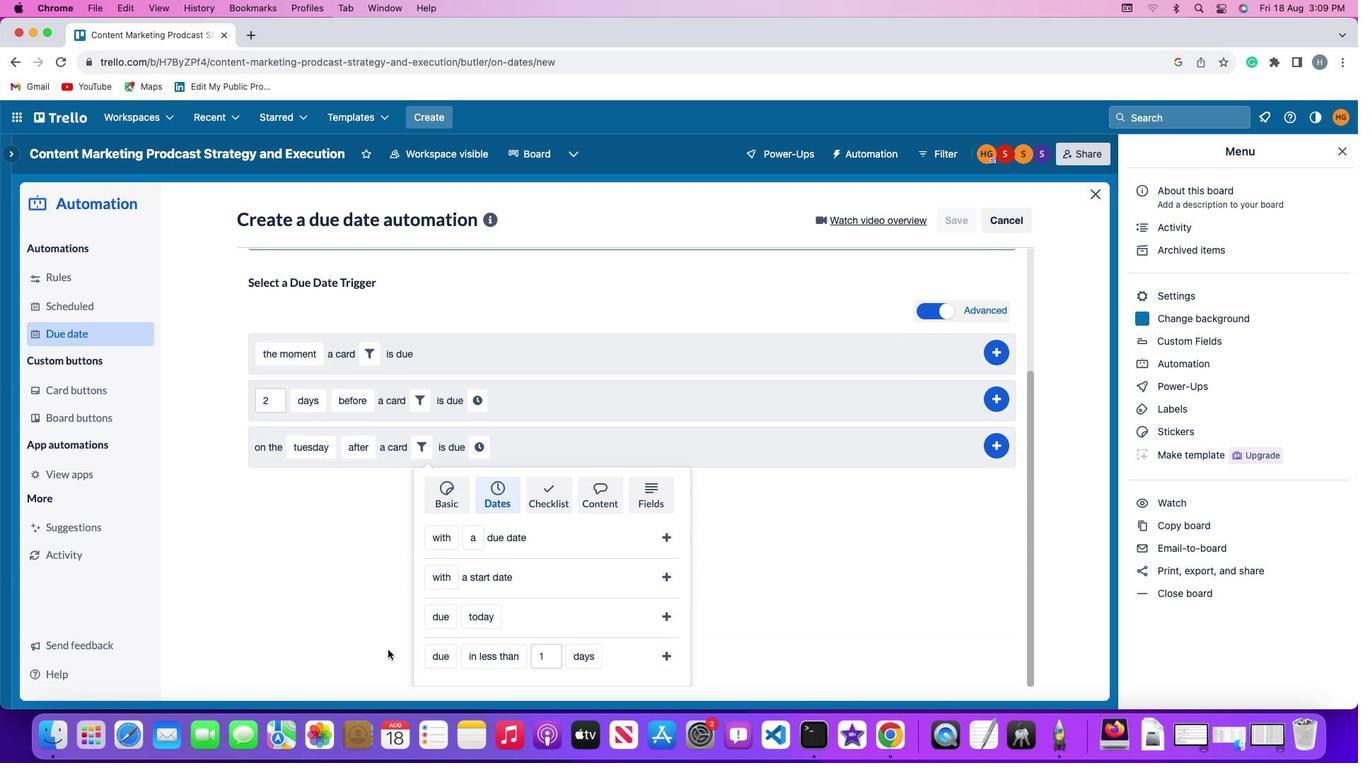 
Action: Mouse moved to (379, 641)
Screenshot: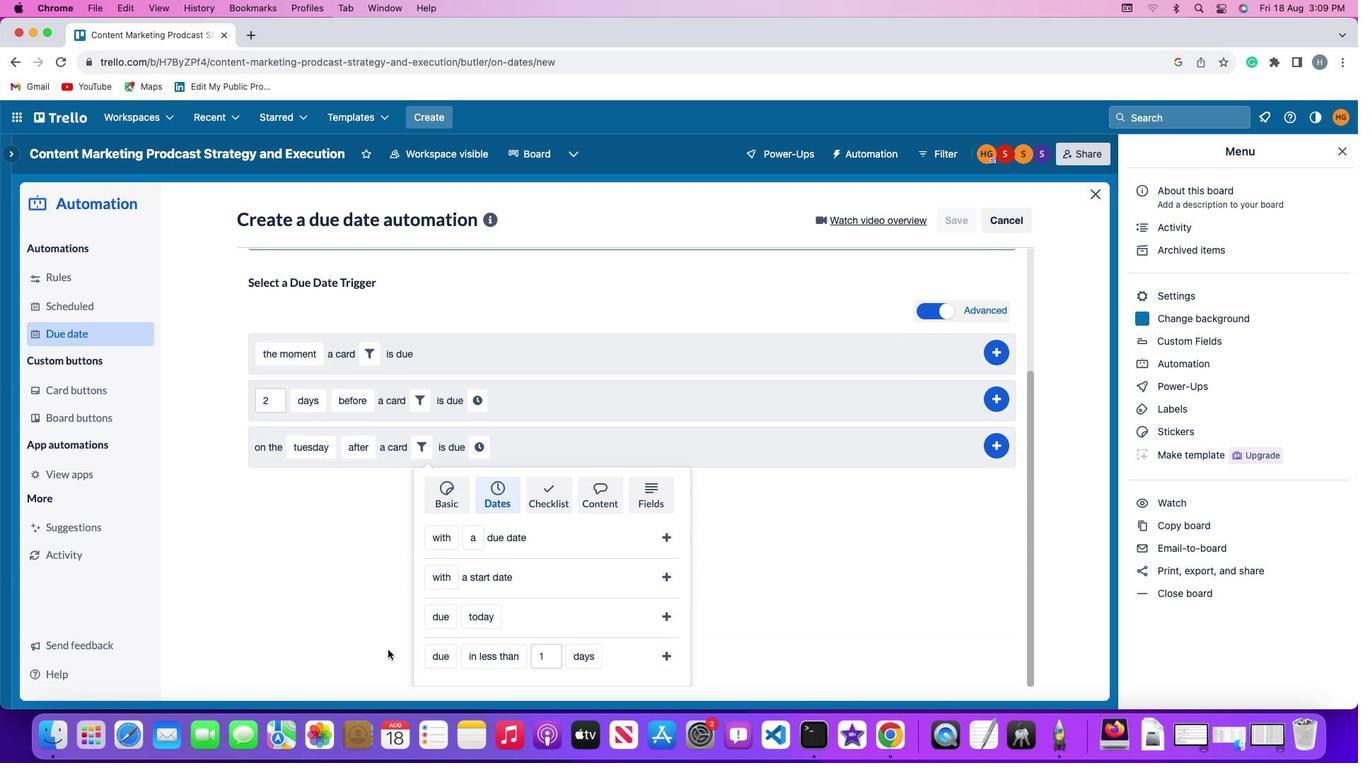 
Action: Mouse scrolled (379, 641) with delta (-7, -8)
Screenshot: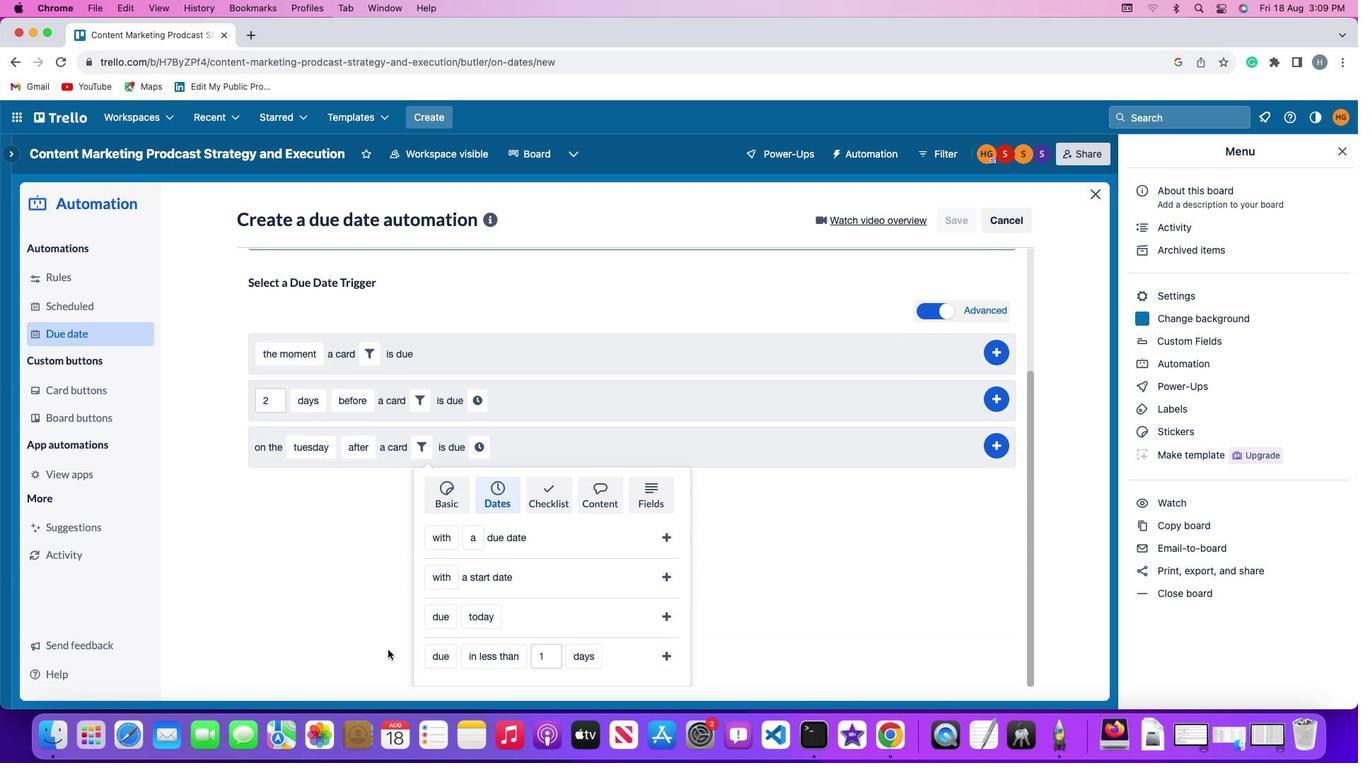 
Action: Mouse scrolled (379, 641) with delta (-7, -9)
Screenshot: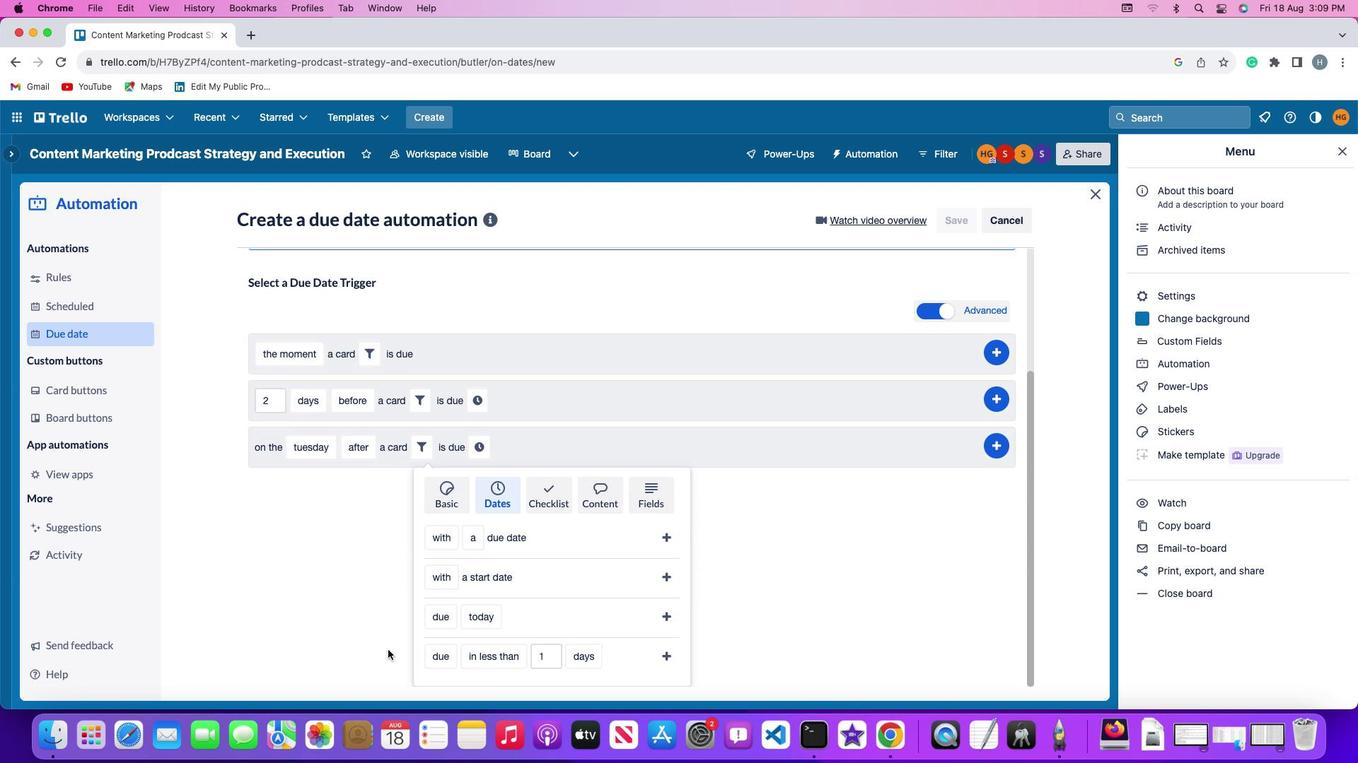 
Action: Mouse scrolled (379, 641) with delta (-7, -11)
Screenshot: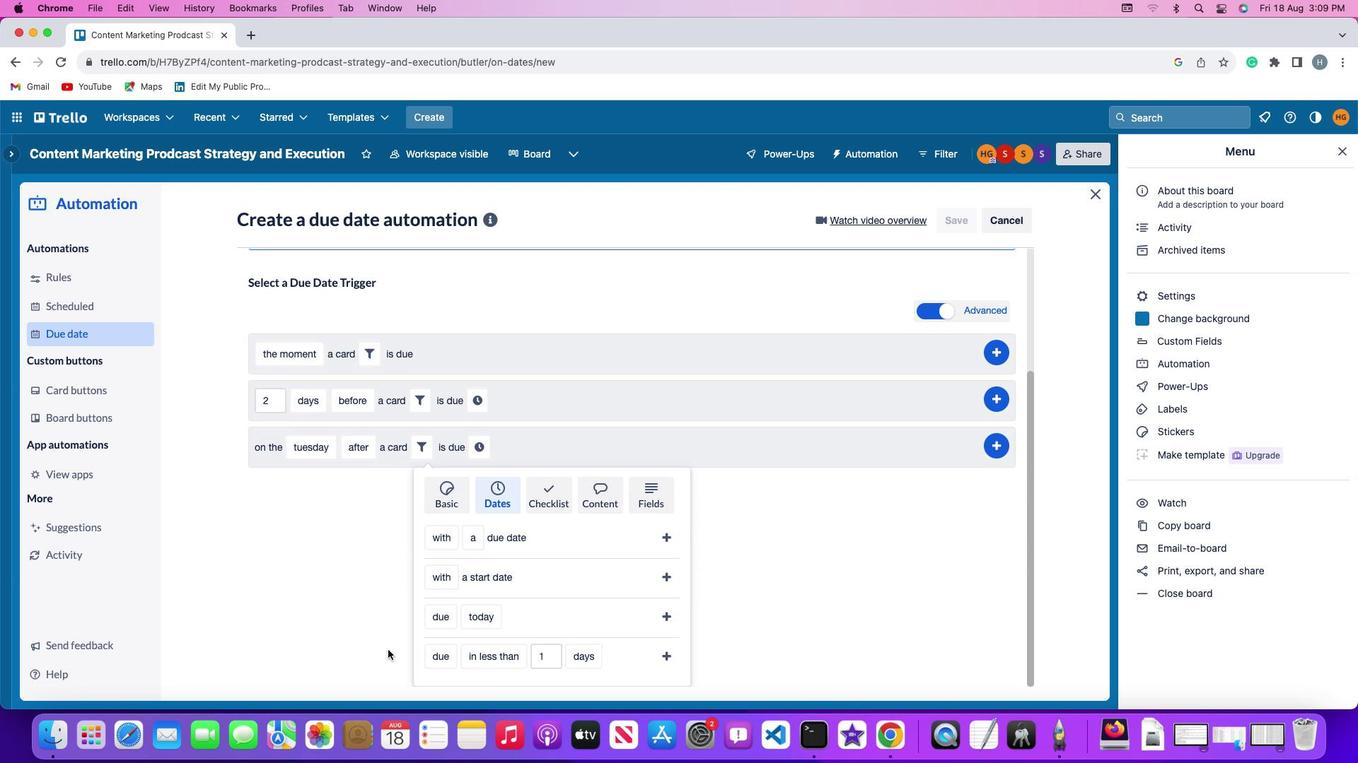 
Action: Mouse scrolled (379, 641) with delta (-7, -12)
Screenshot: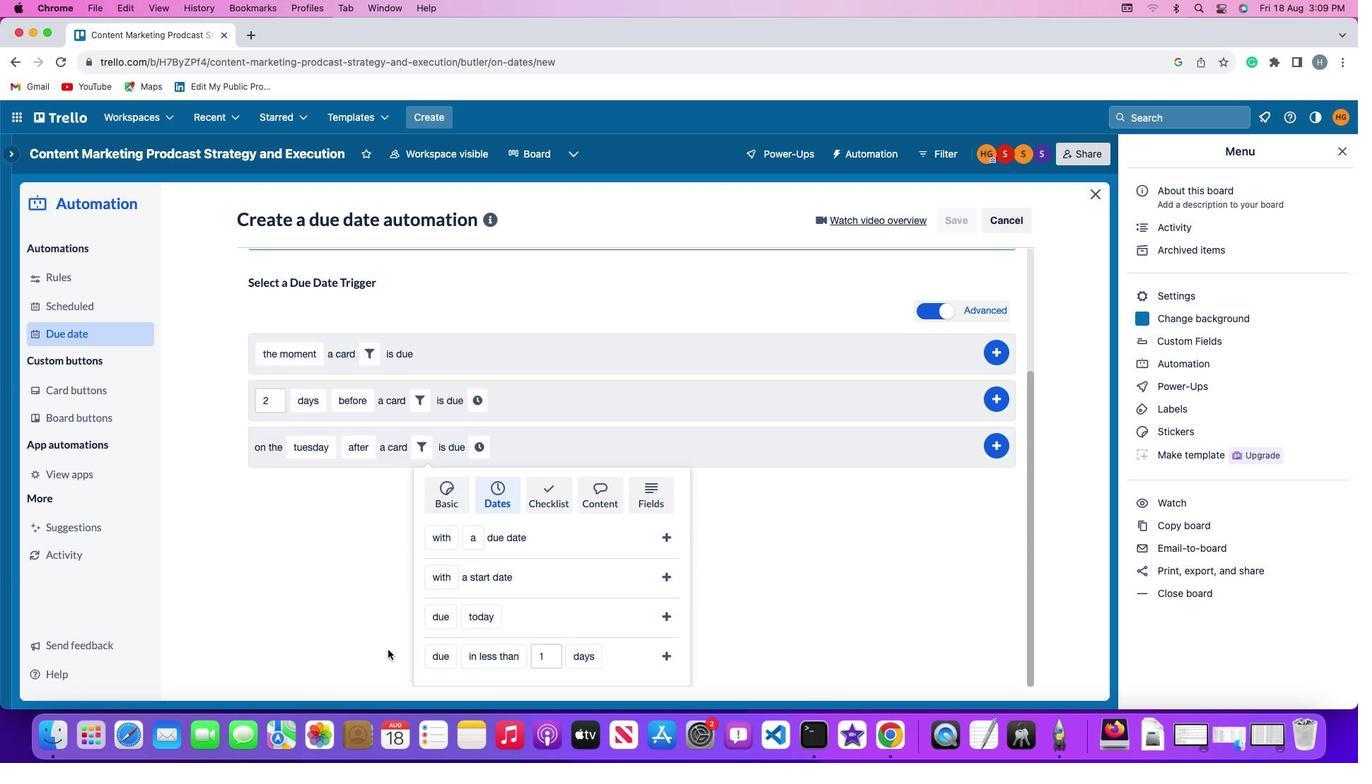 
Action: Mouse moved to (427, 609)
Screenshot: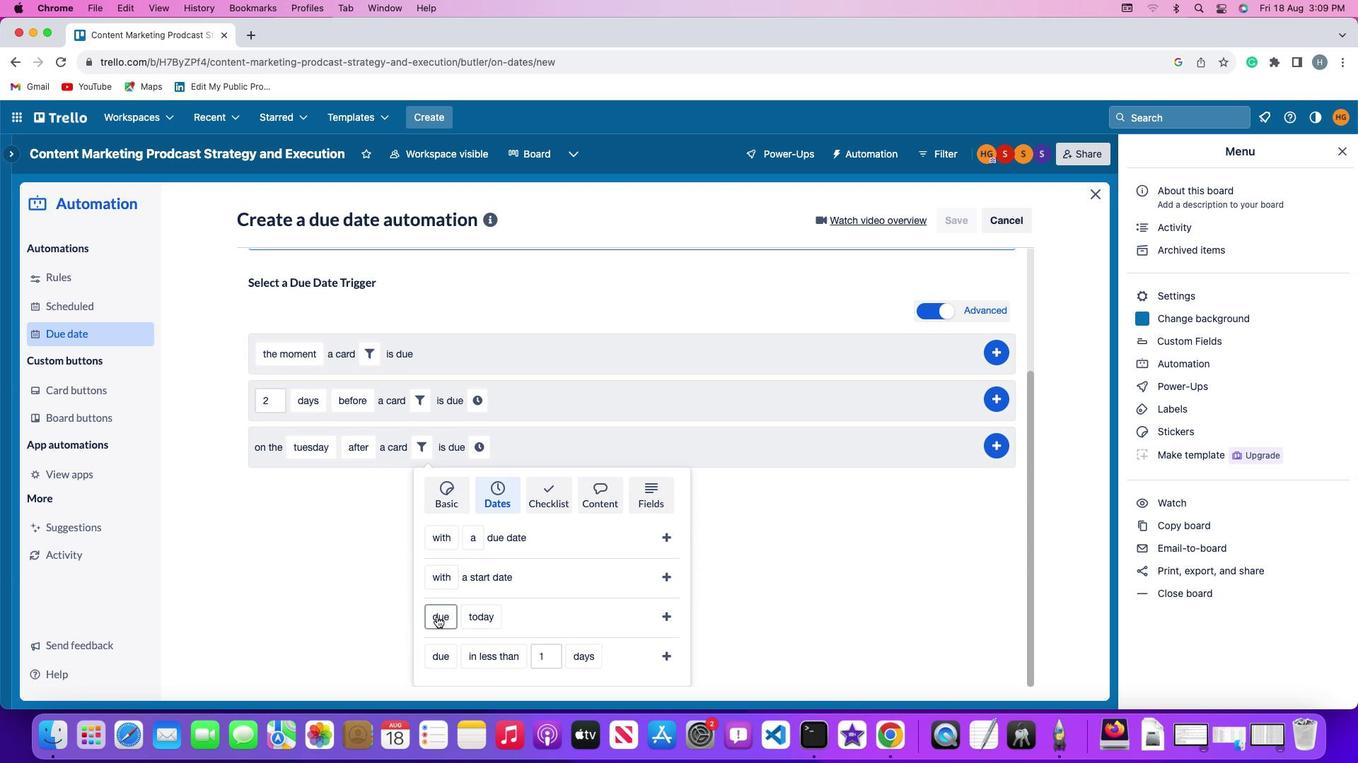 
Action: Mouse pressed left at (427, 609)
Screenshot: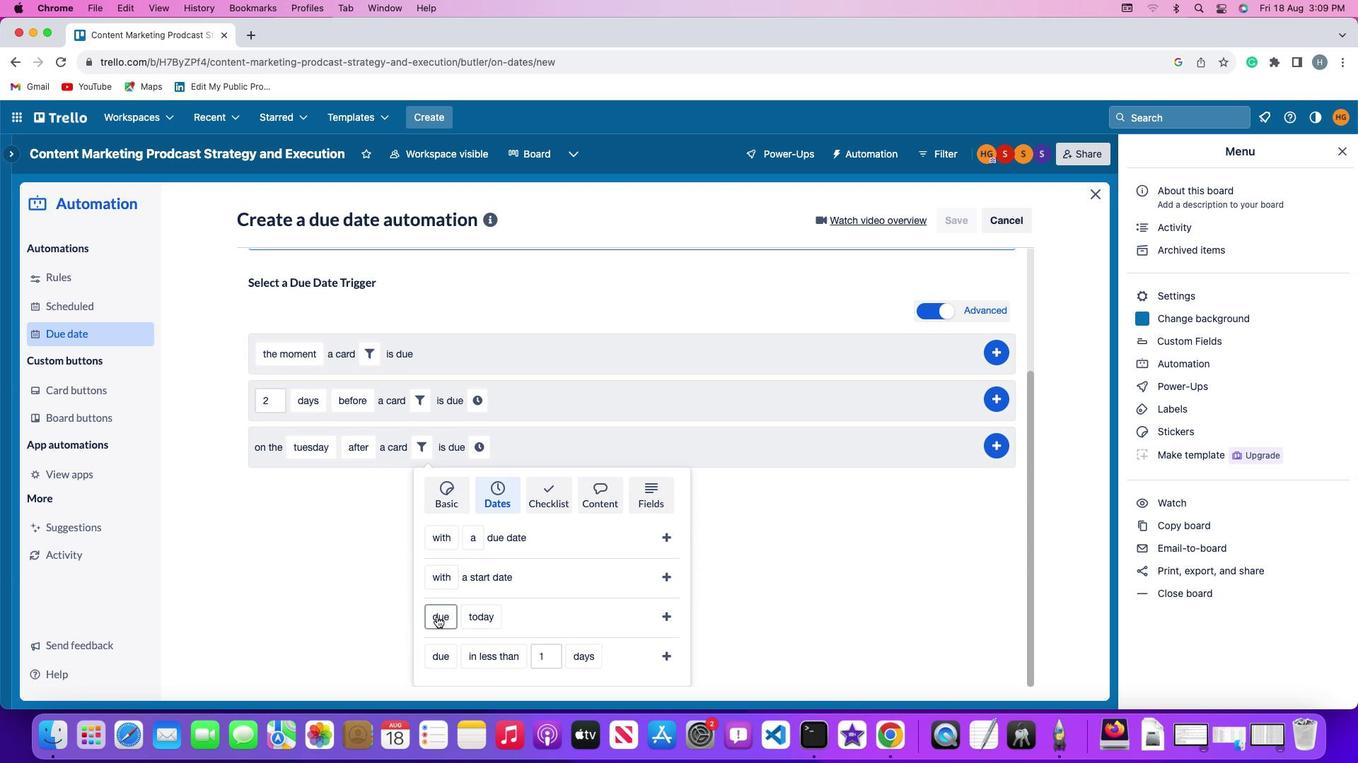 
Action: Mouse moved to (442, 583)
Screenshot: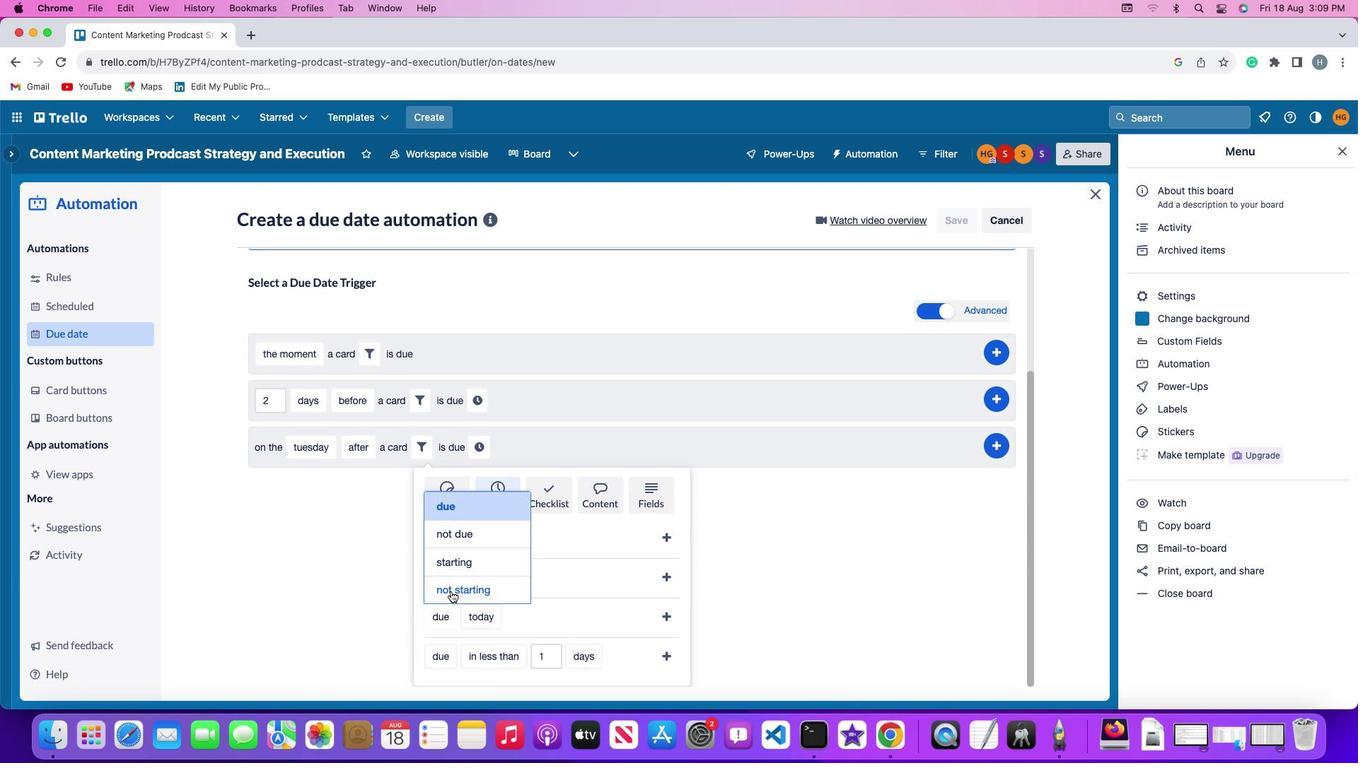 
Action: Mouse pressed left at (442, 583)
Screenshot: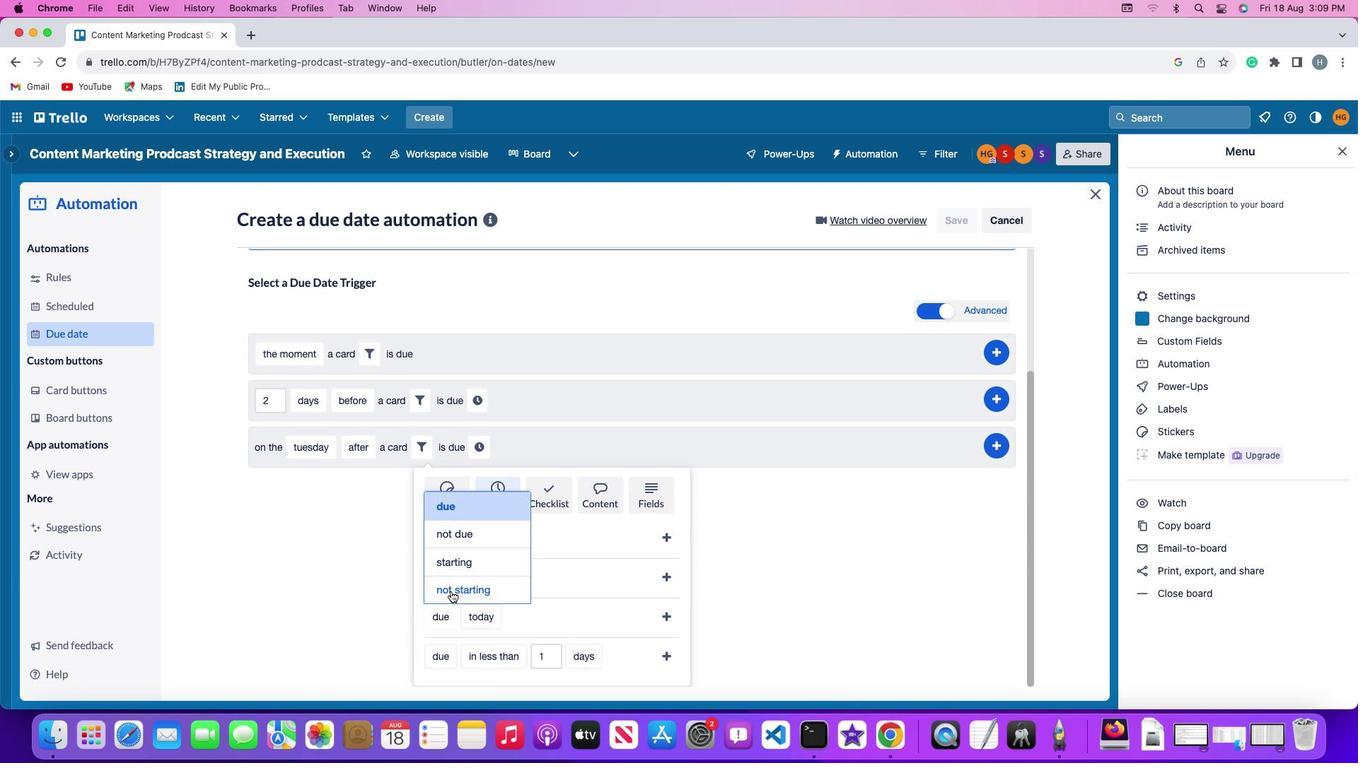 
Action: Mouse moved to (498, 614)
Screenshot: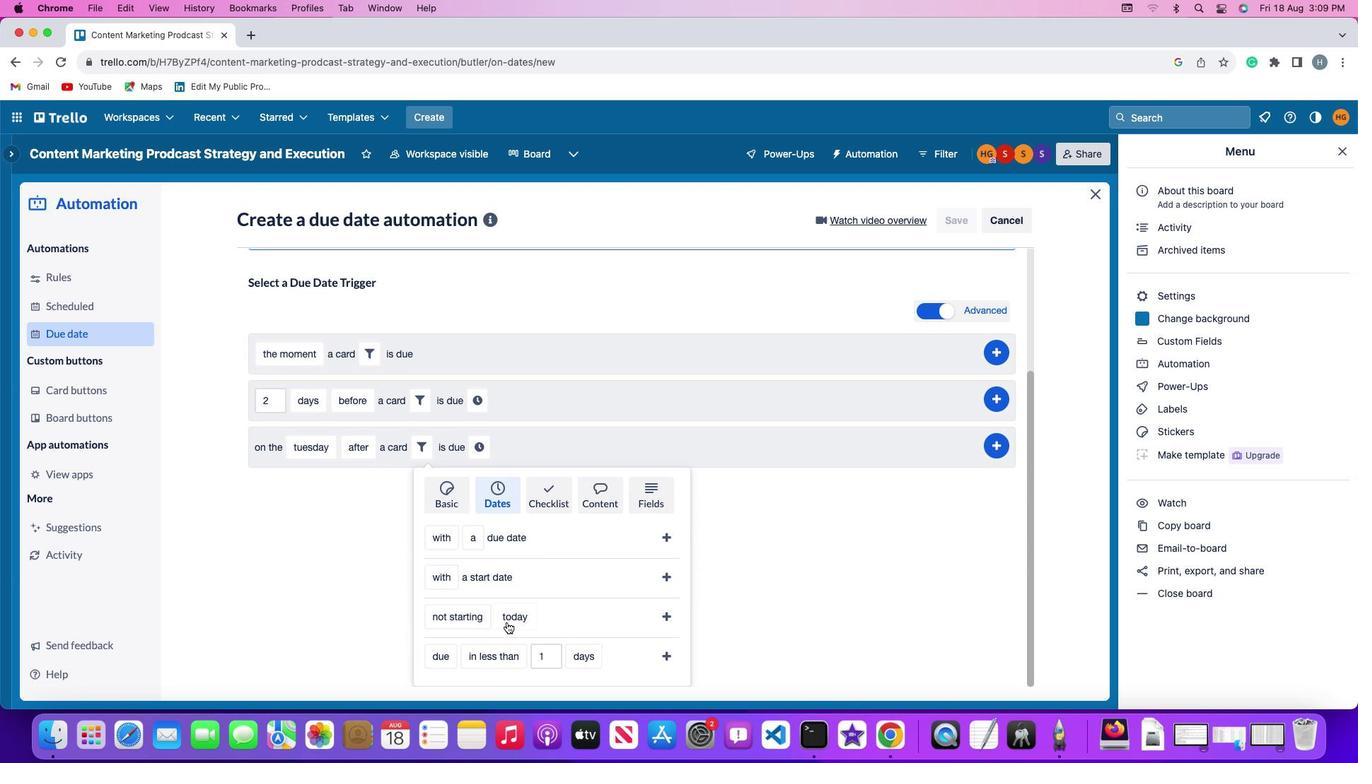 
Action: Mouse pressed left at (498, 614)
Screenshot: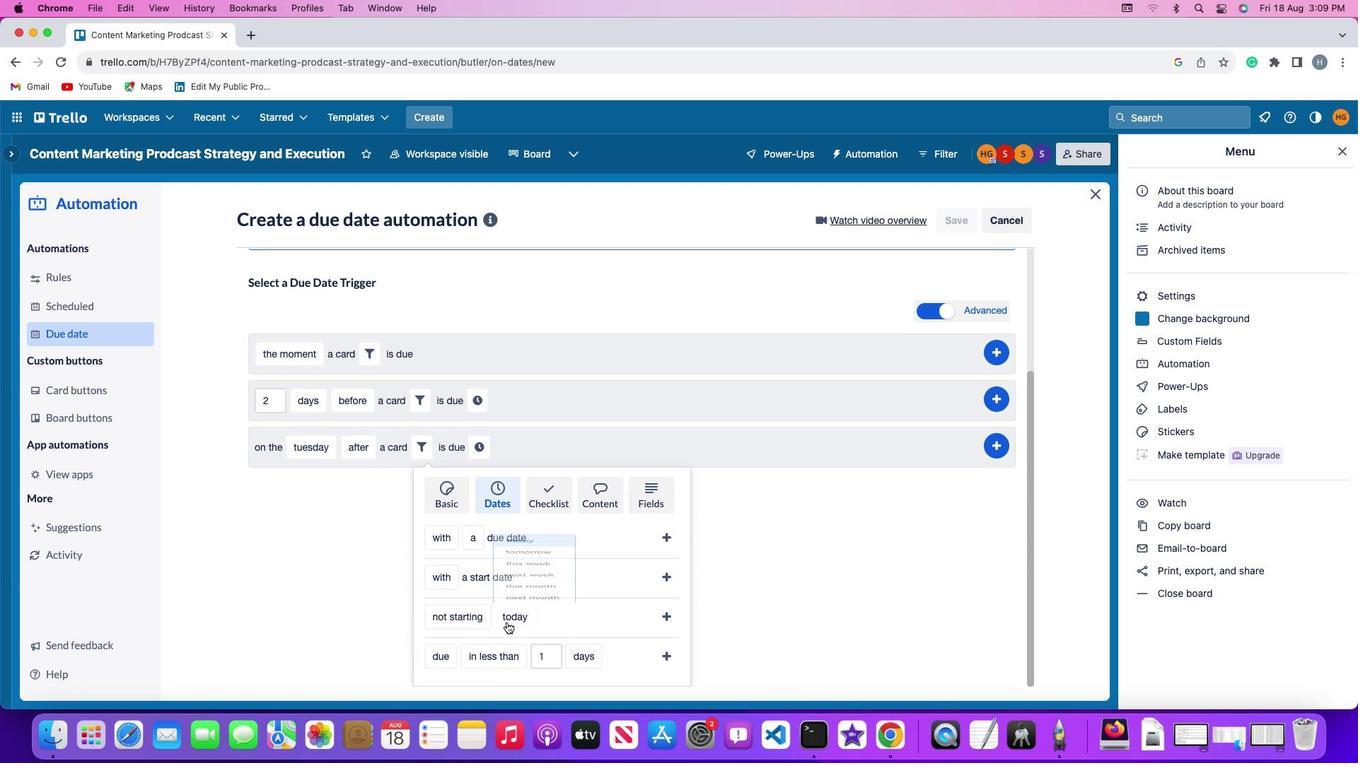
Action: Mouse moved to (529, 468)
Screenshot: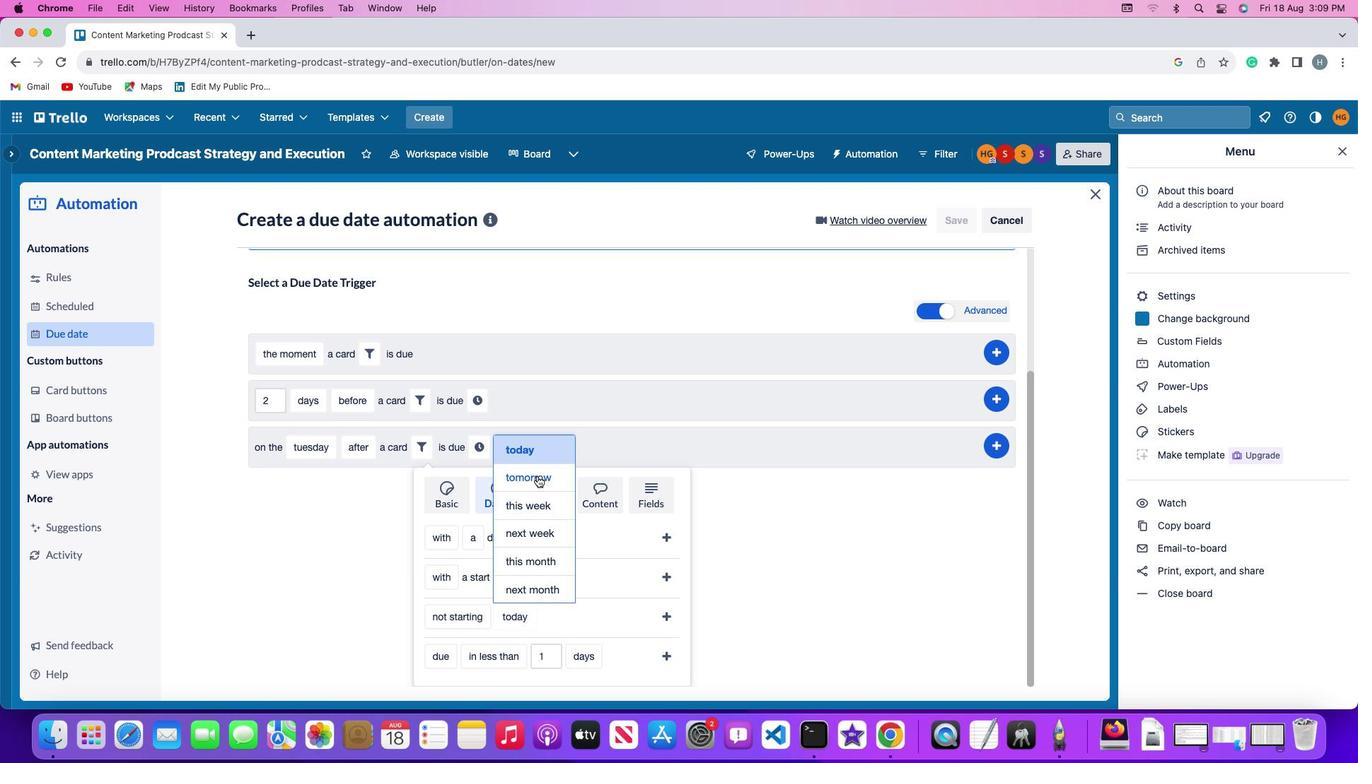 
Action: Mouse pressed left at (529, 468)
Screenshot: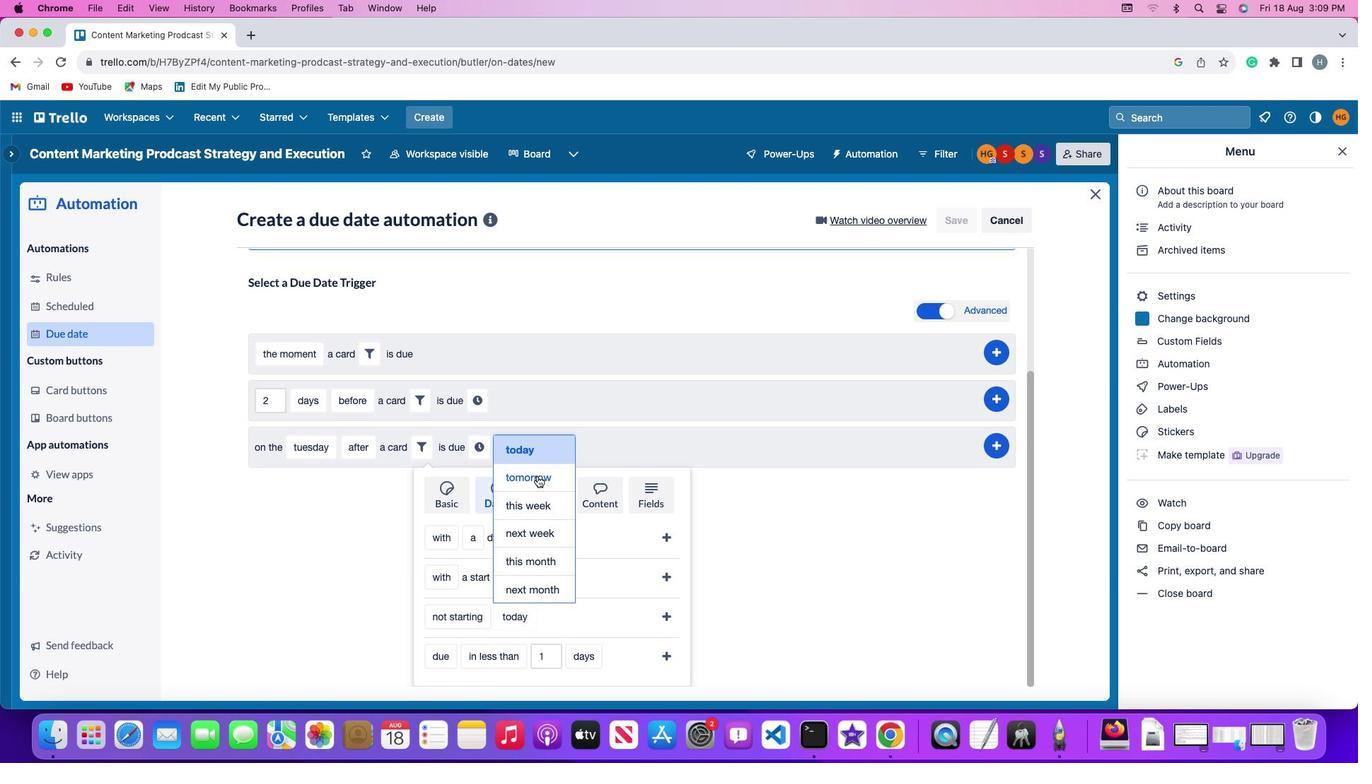 
Action: Mouse moved to (657, 606)
Screenshot: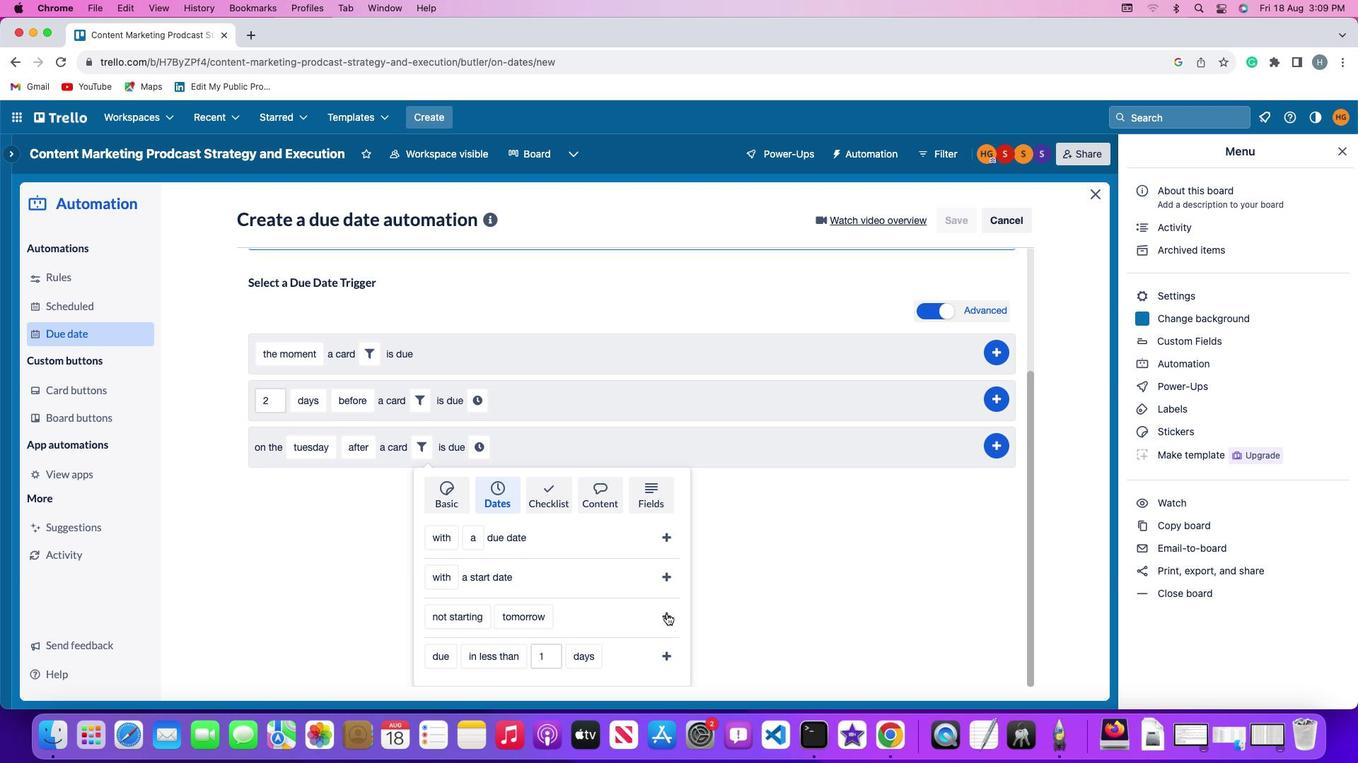 
Action: Mouse pressed left at (657, 606)
Screenshot: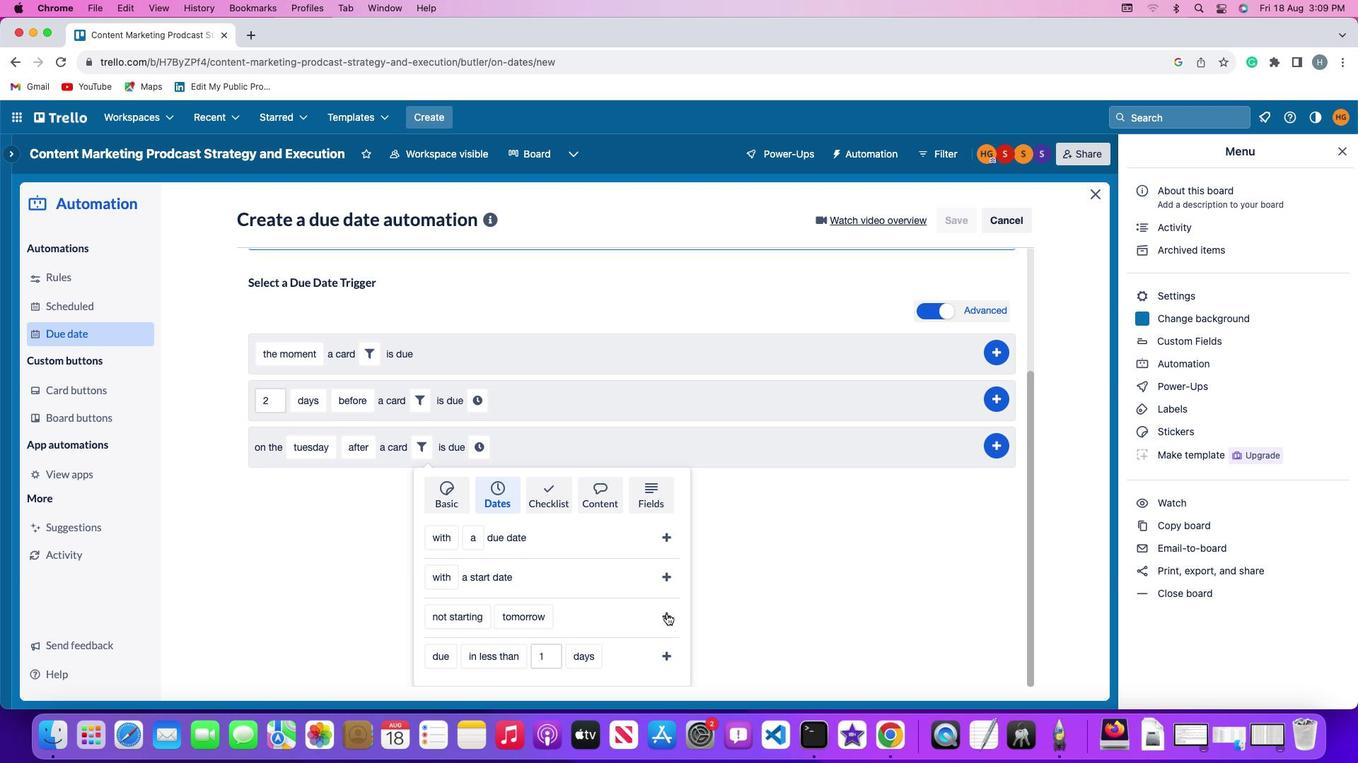 
Action: Mouse moved to (601, 606)
Screenshot: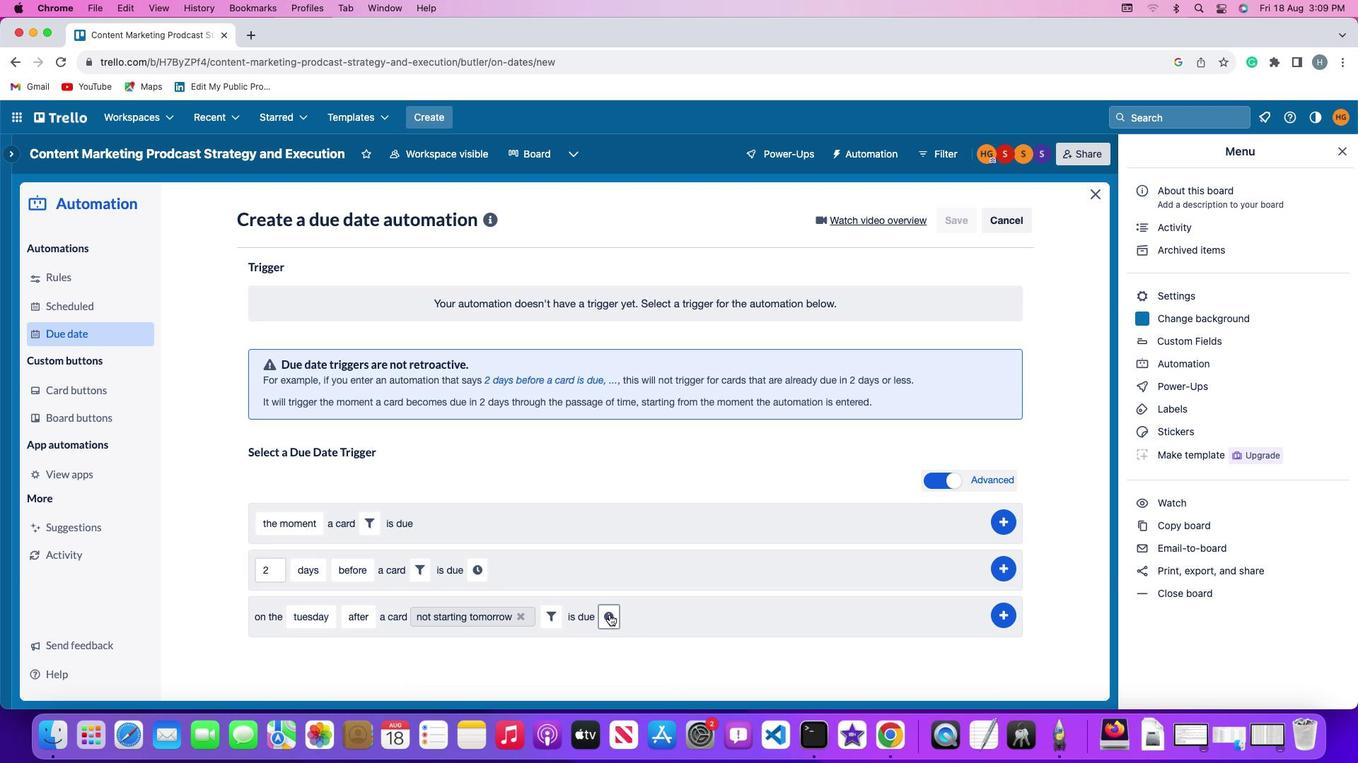 
Action: Mouse pressed left at (601, 606)
Screenshot: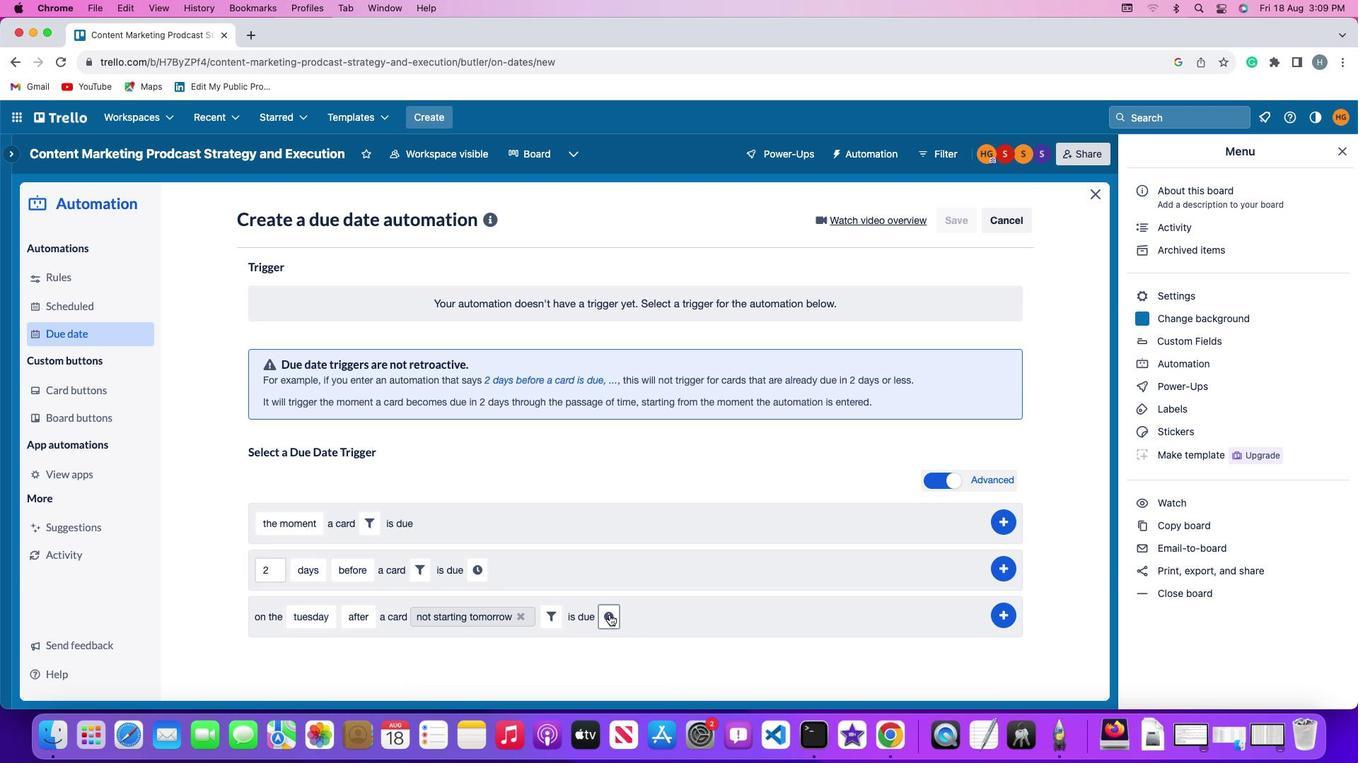 
Action: Mouse moved to (632, 611)
Screenshot: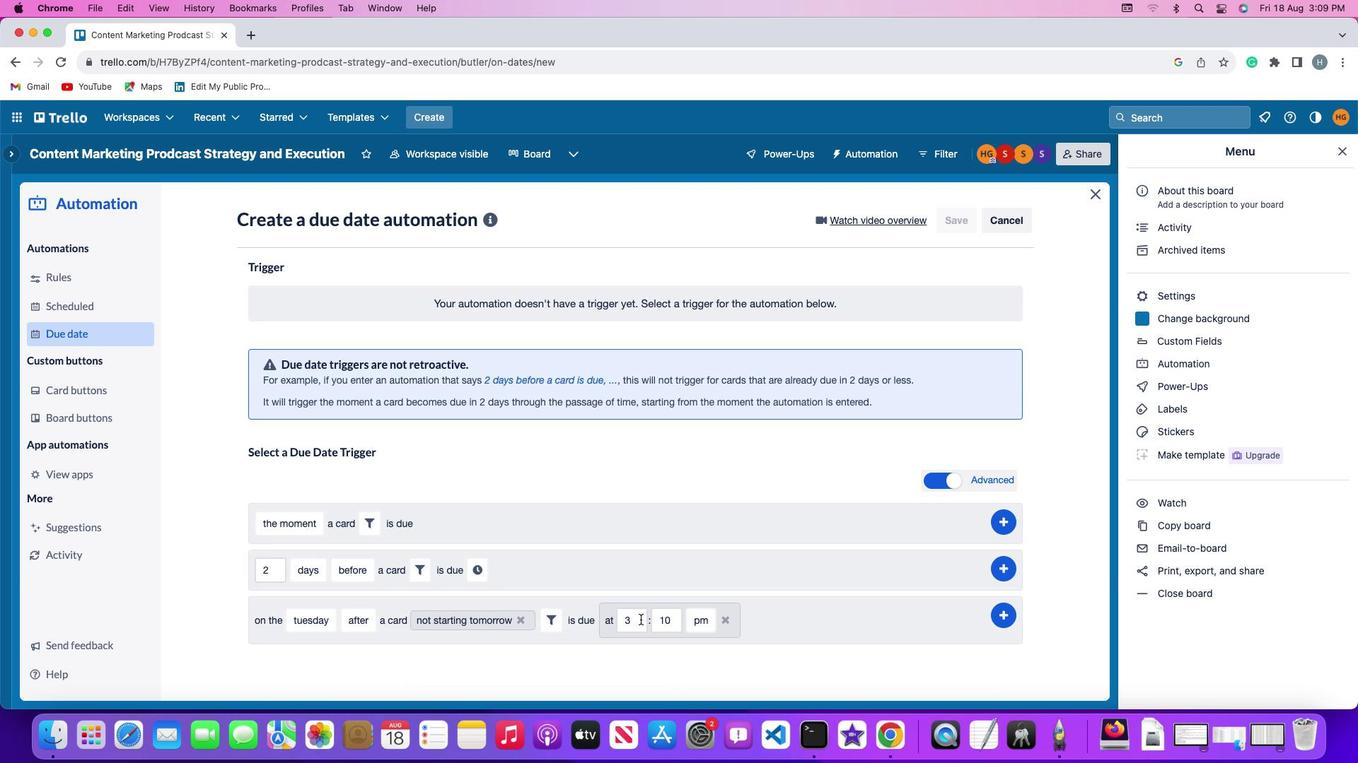 
Action: Mouse pressed left at (632, 611)
Screenshot: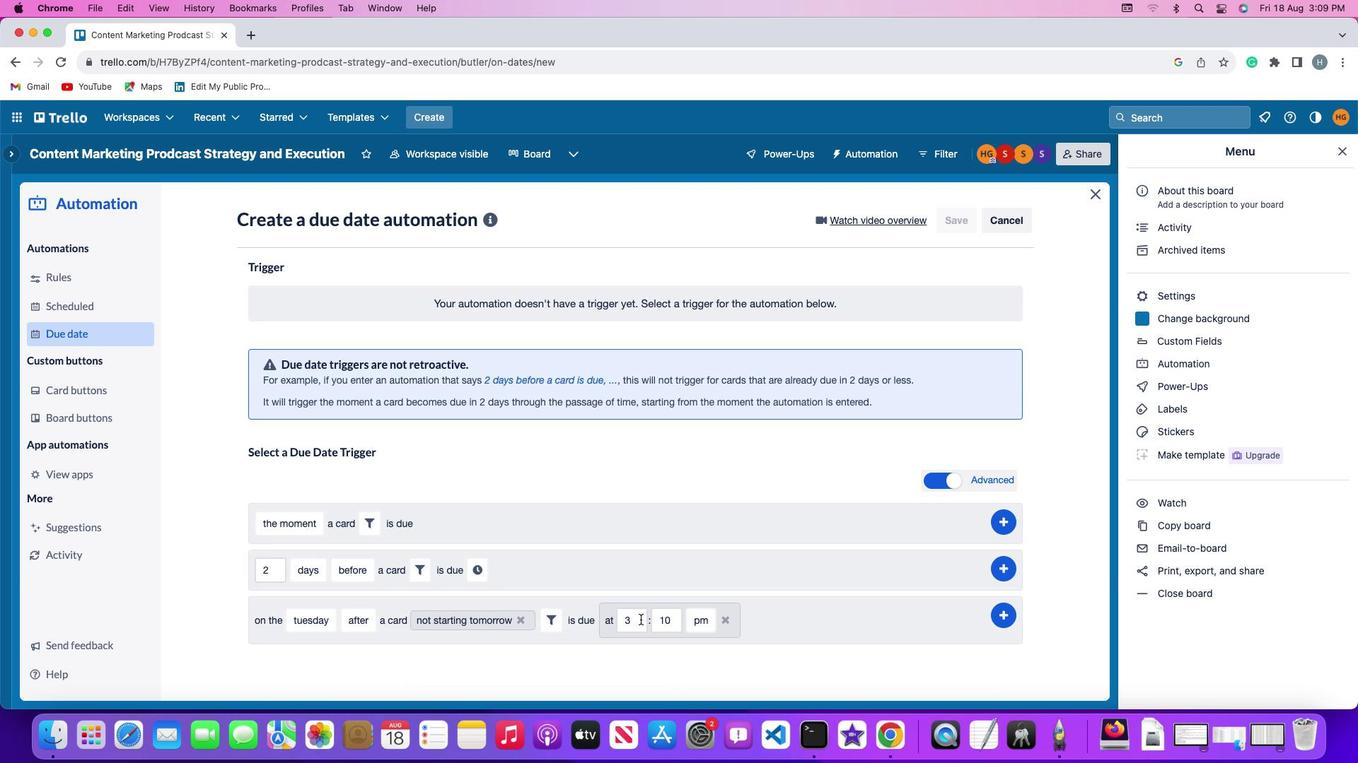 
Action: Mouse moved to (632, 611)
Screenshot: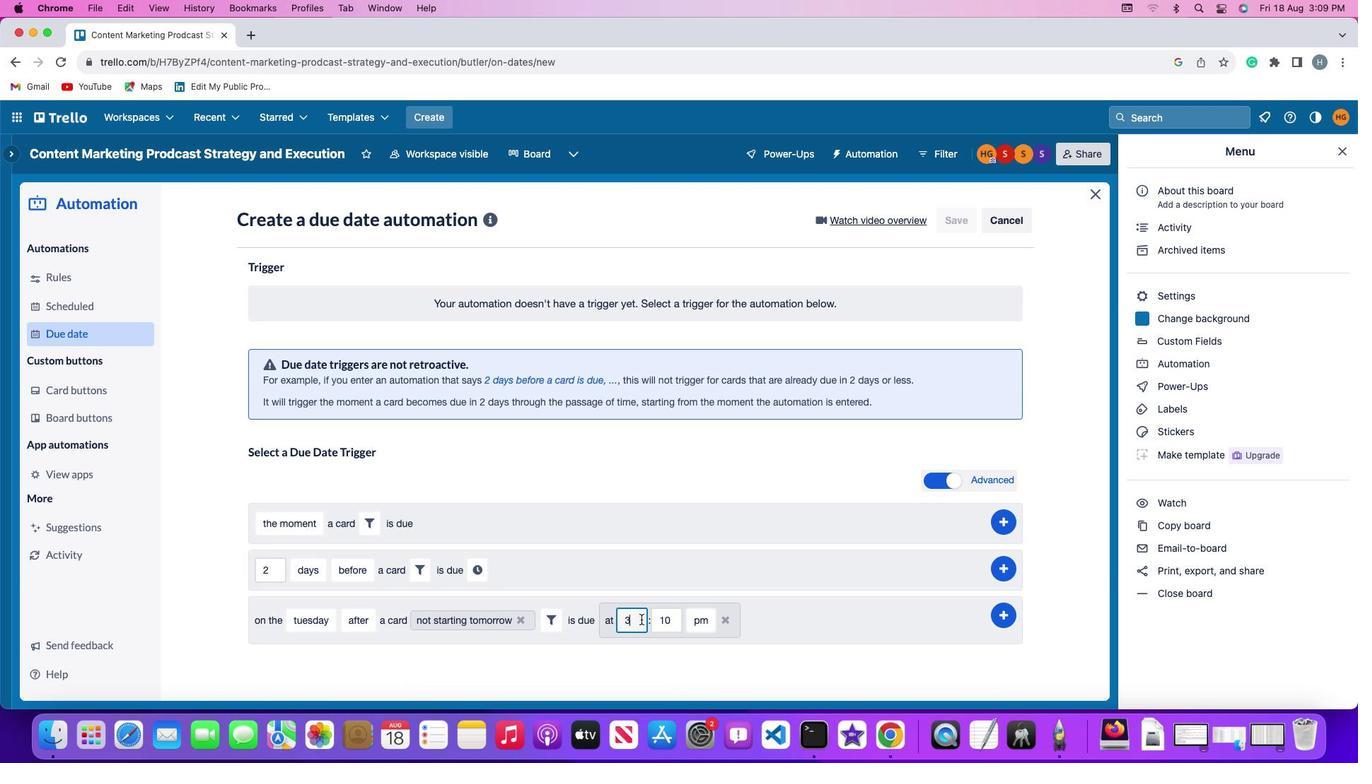 
Action: Key pressed Key.backspace'1''1'
Screenshot: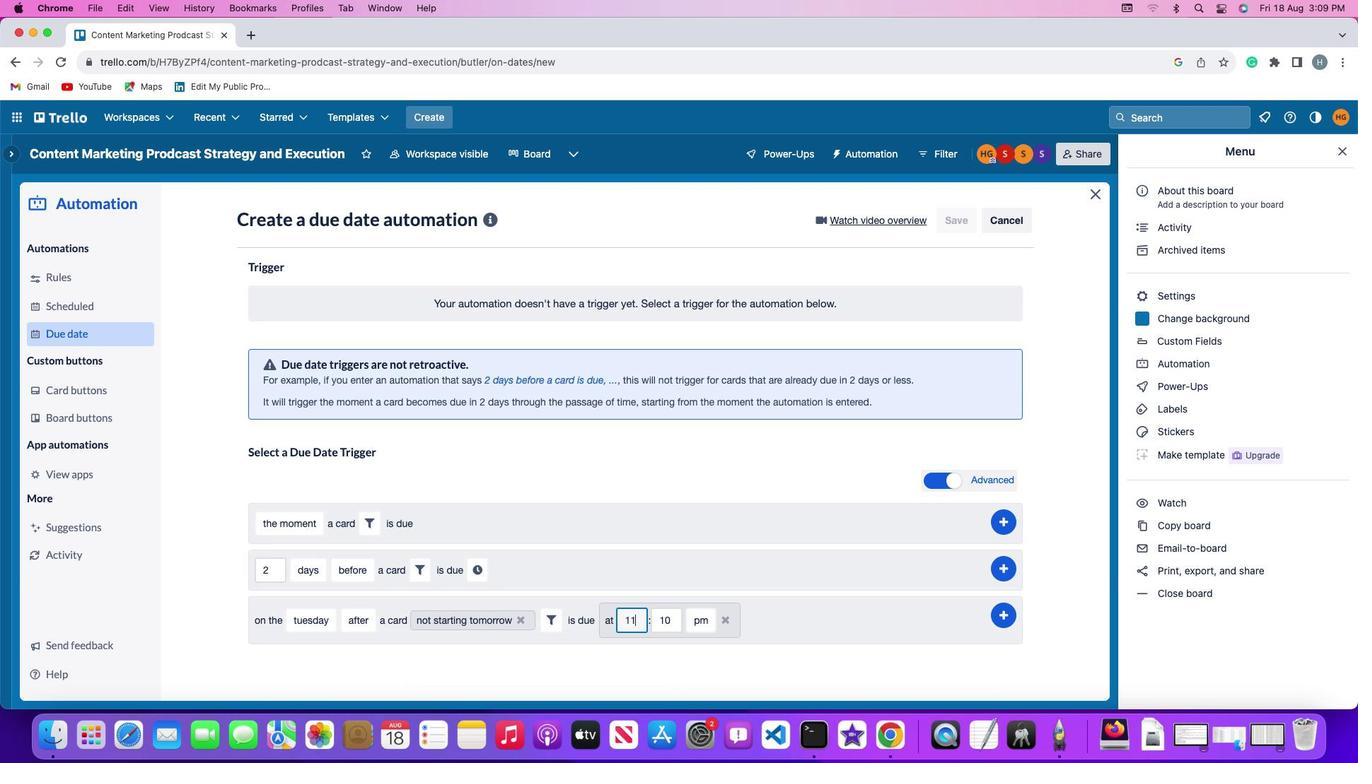 
Action: Mouse moved to (669, 609)
Screenshot: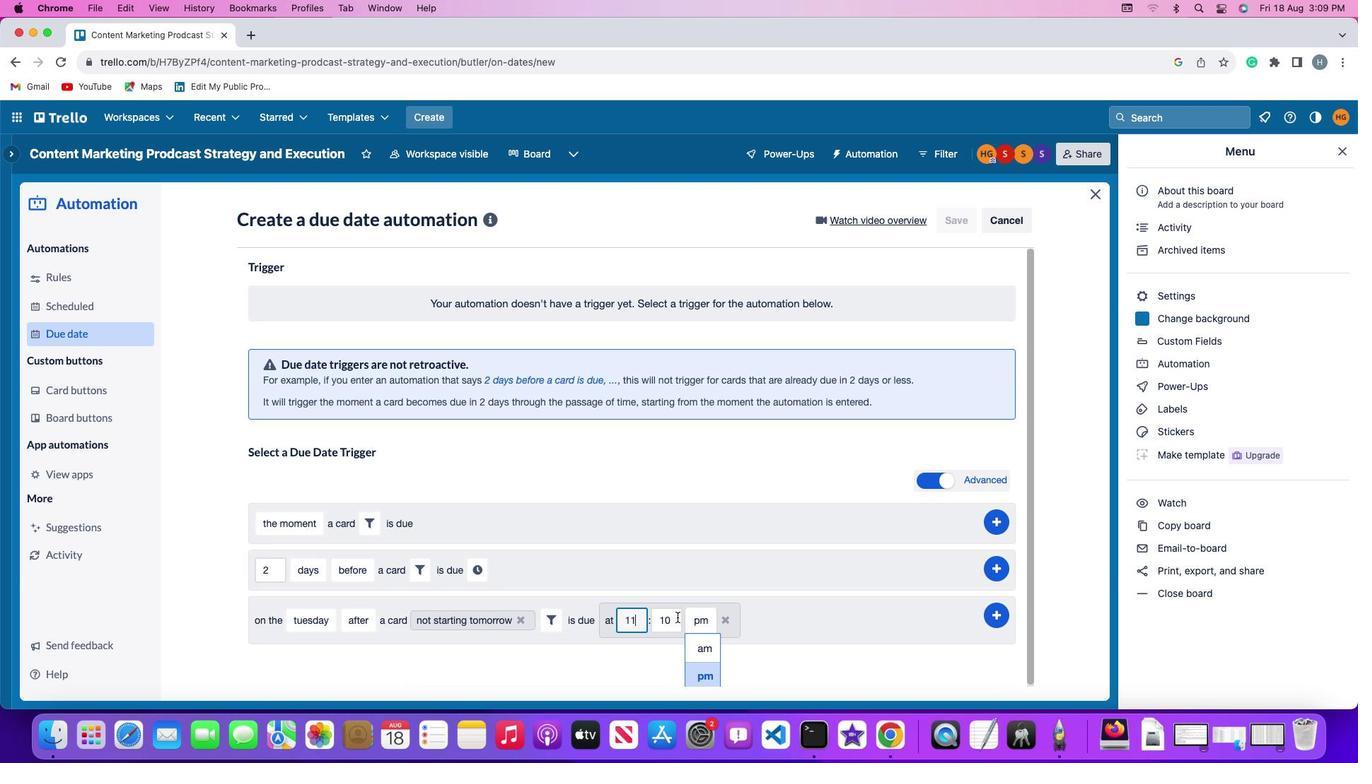 
Action: Mouse pressed left at (669, 609)
Screenshot: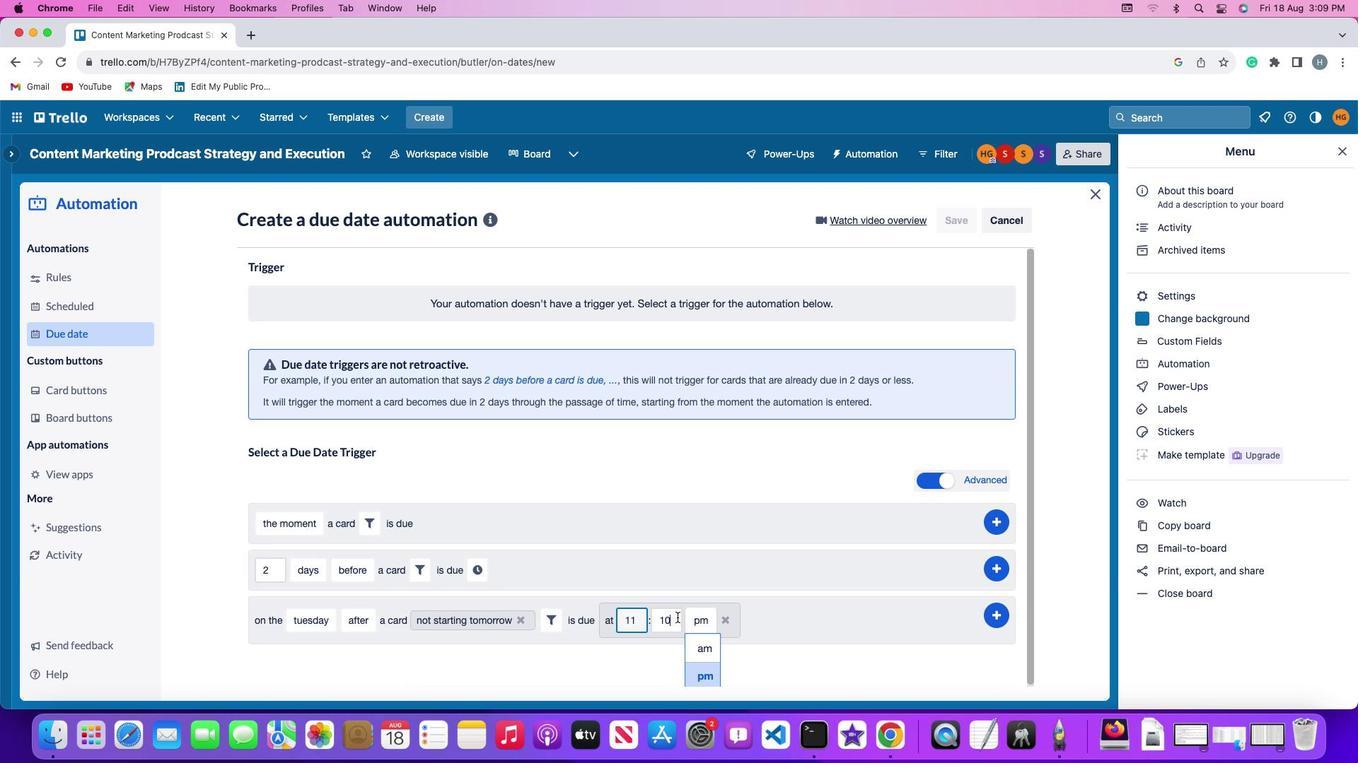 
Action: Key pressed Key.backspaceKey.backspace'1'Key.backspace'0''0'
Screenshot: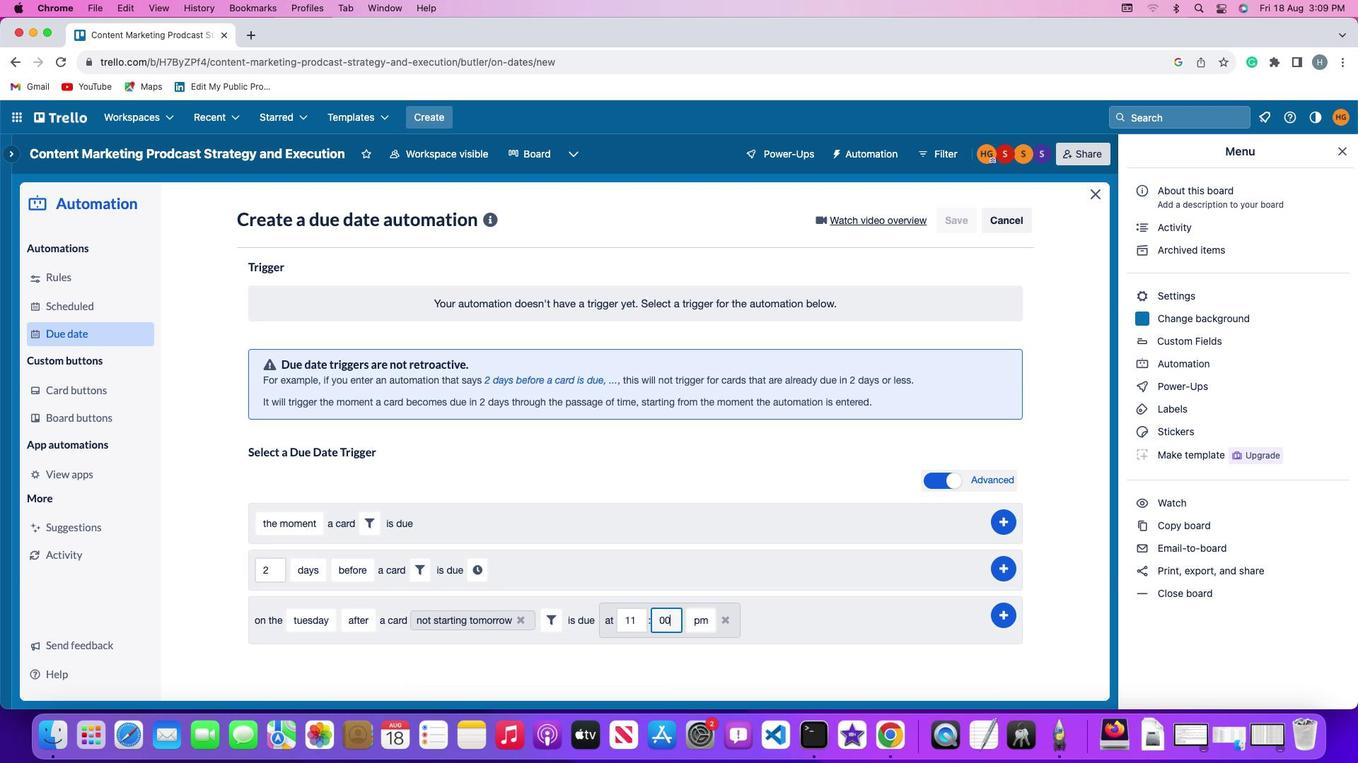 
Action: Mouse moved to (692, 609)
Screenshot: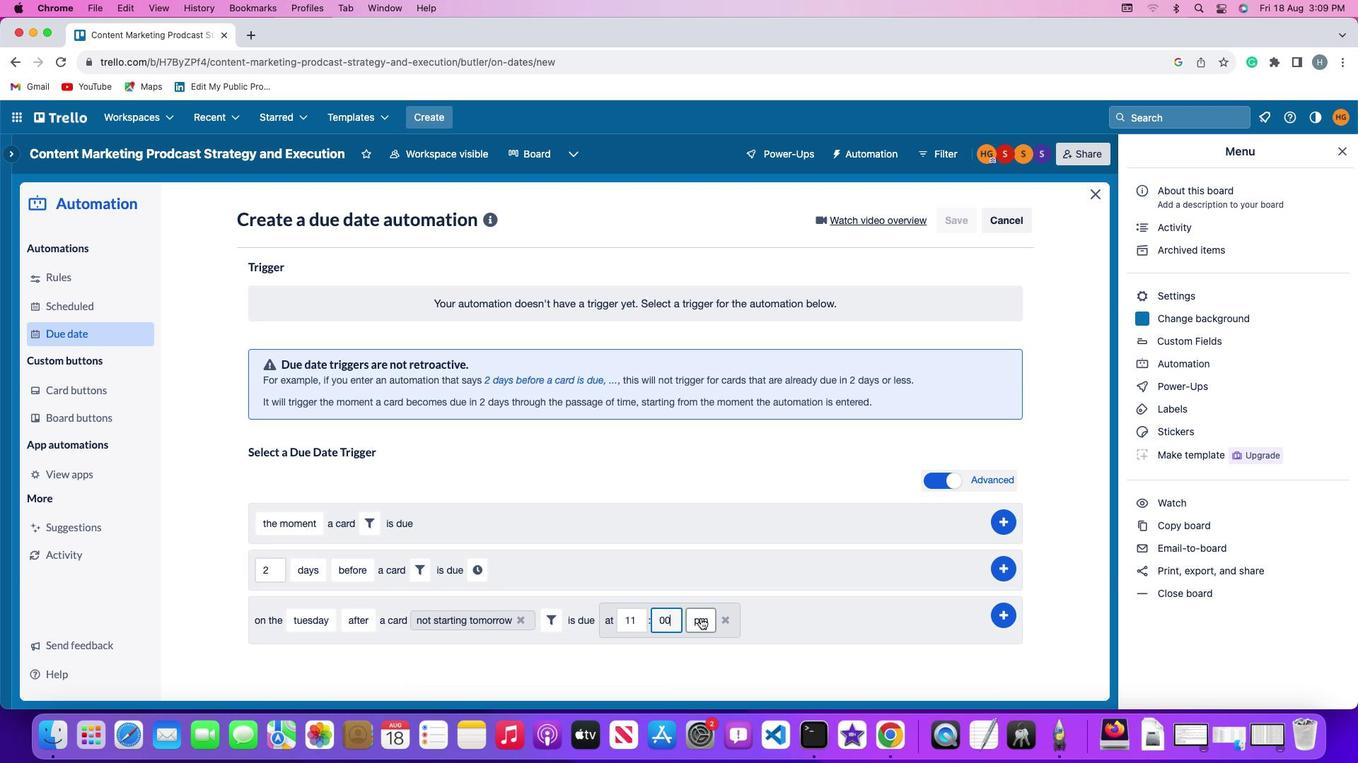 
Action: Mouse pressed left at (692, 609)
Screenshot: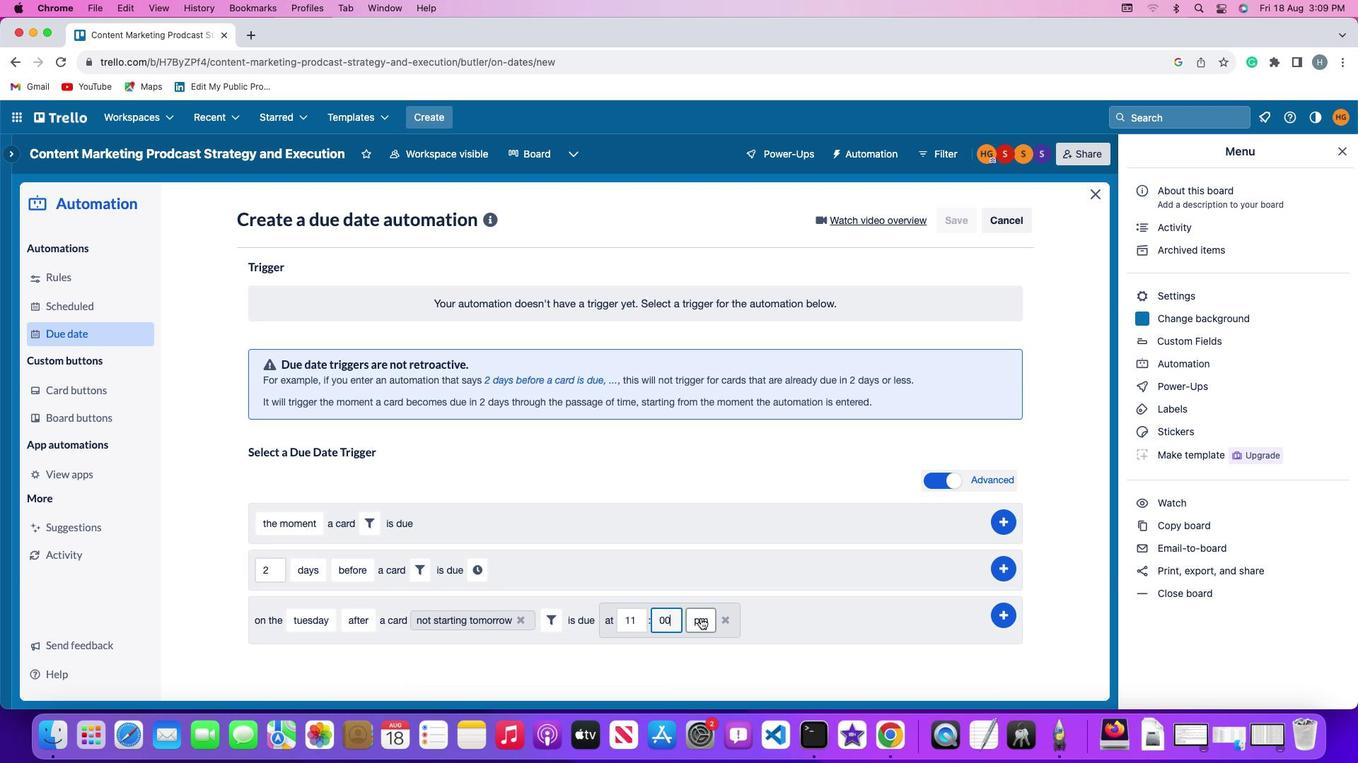 
Action: Mouse moved to (696, 640)
Screenshot: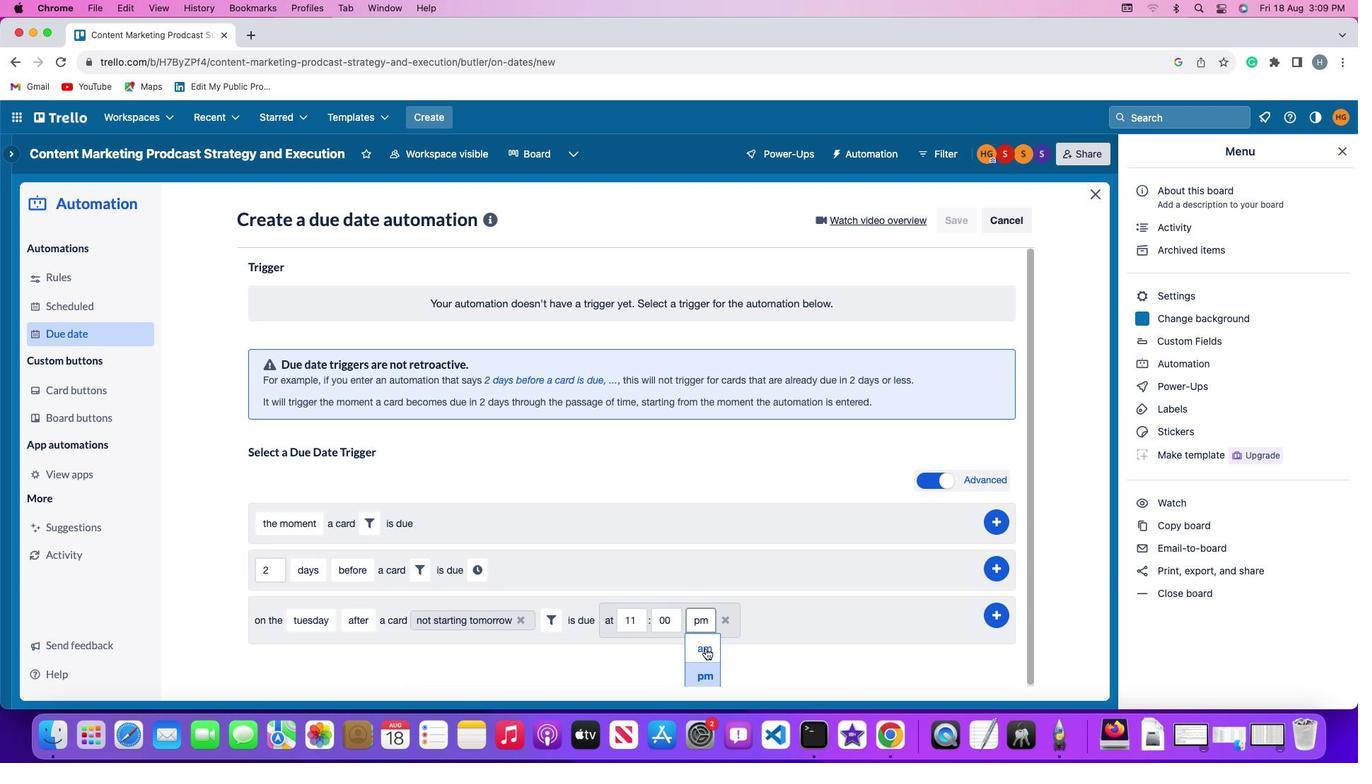 
Action: Mouse pressed left at (696, 640)
Screenshot: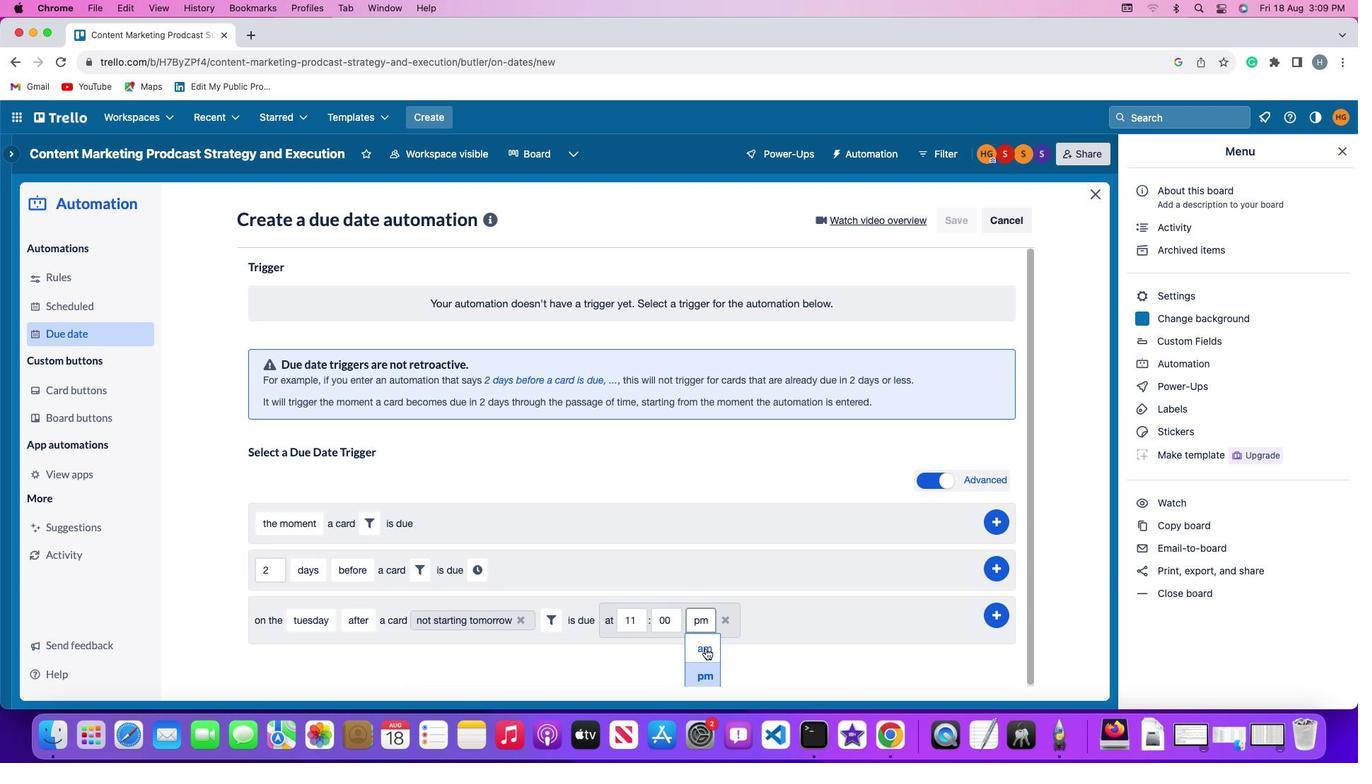 
Action: Mouse moved to (997, 604)
Screenshot: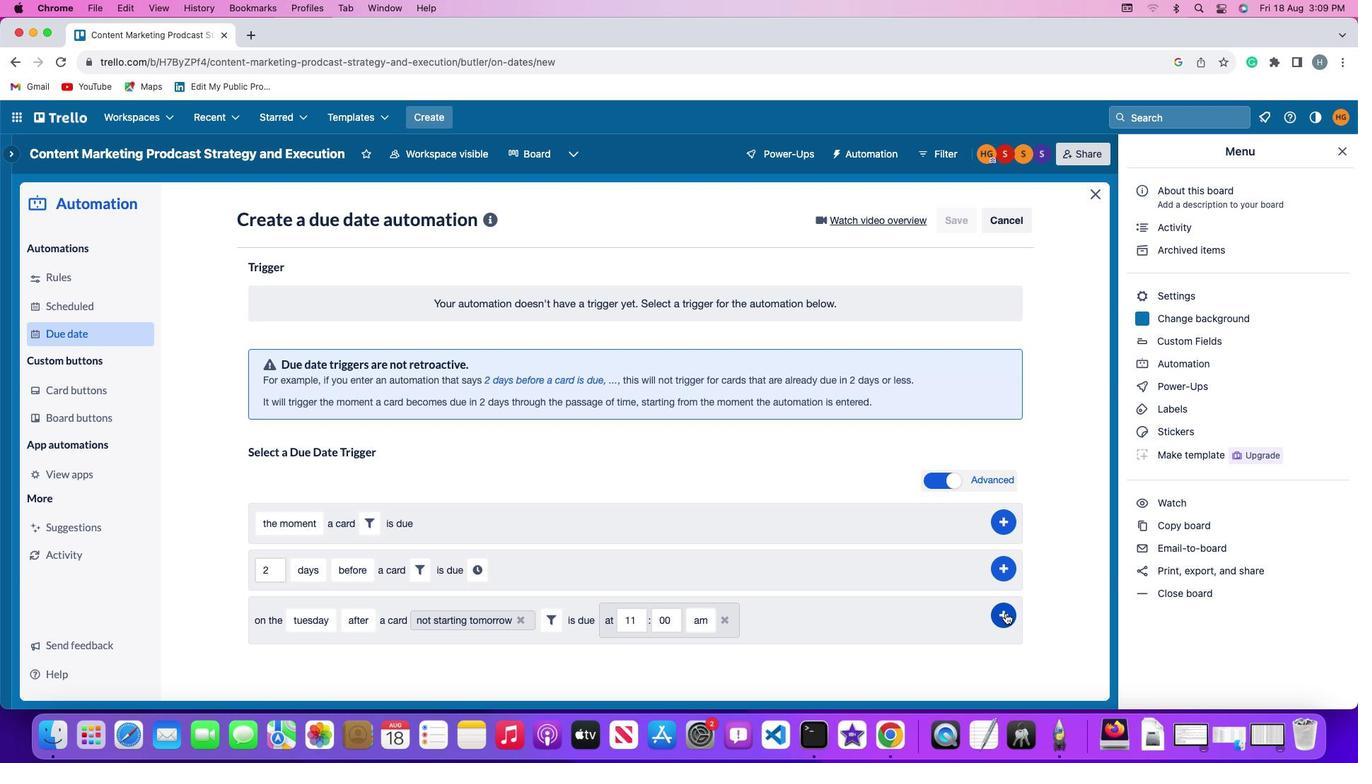 
Action: Mouse pressed left at (997, 604)
Screenshot: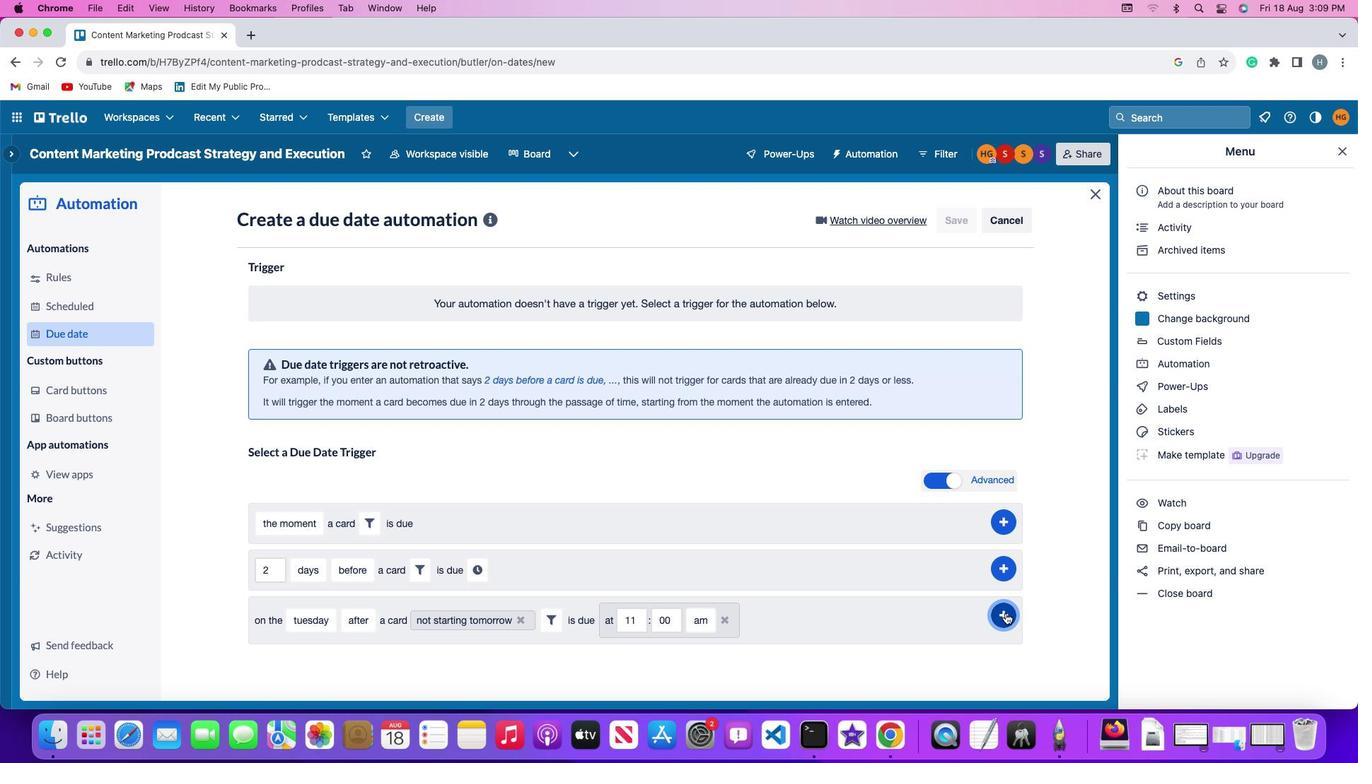 
Action: Mouse moved to (1049, 486)
Screenshot: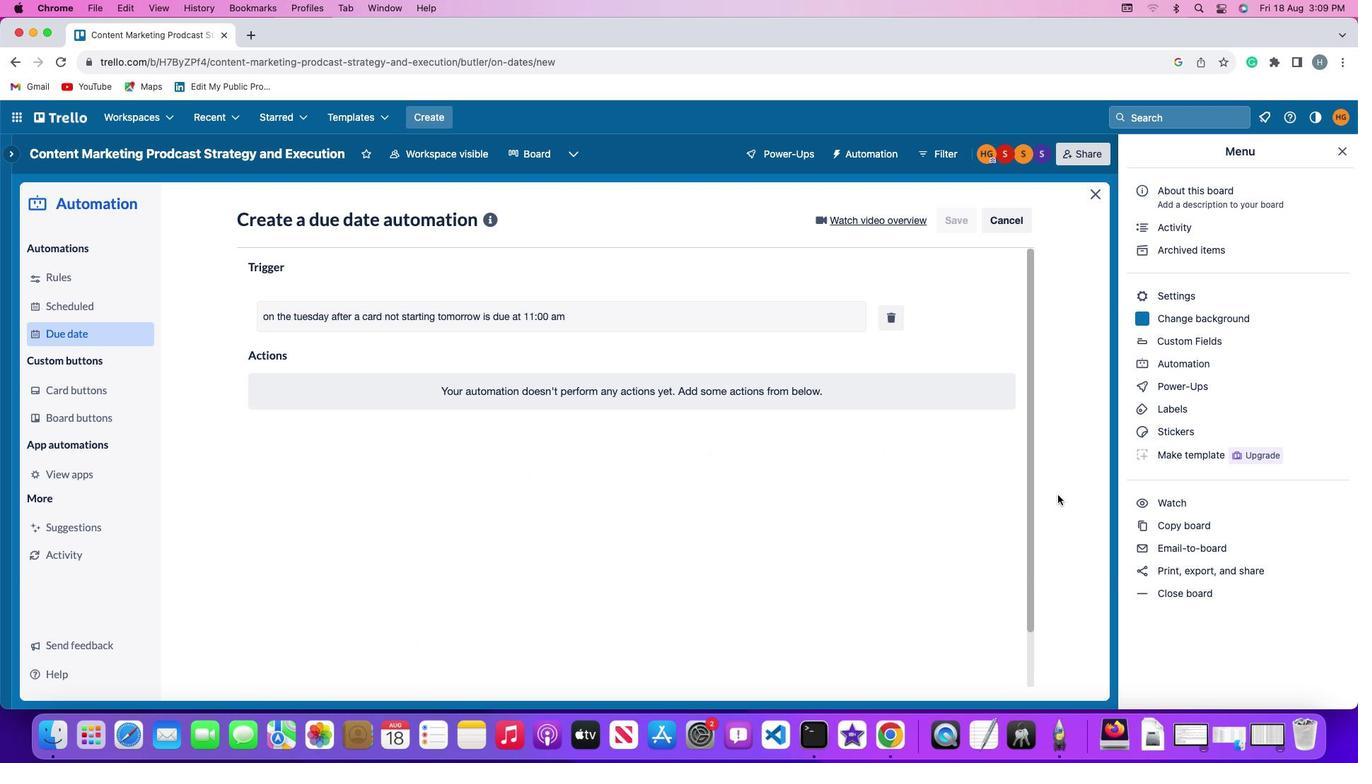 
